 Task: Change  the formatting of the data to Which is Less than 5. In conditional formating, put the option 'Chart 8 colour.'In the sheet  Attendance Sheet for Weekly Reviewbook
Action: Mouse moved to (16, 24)
Screenshot: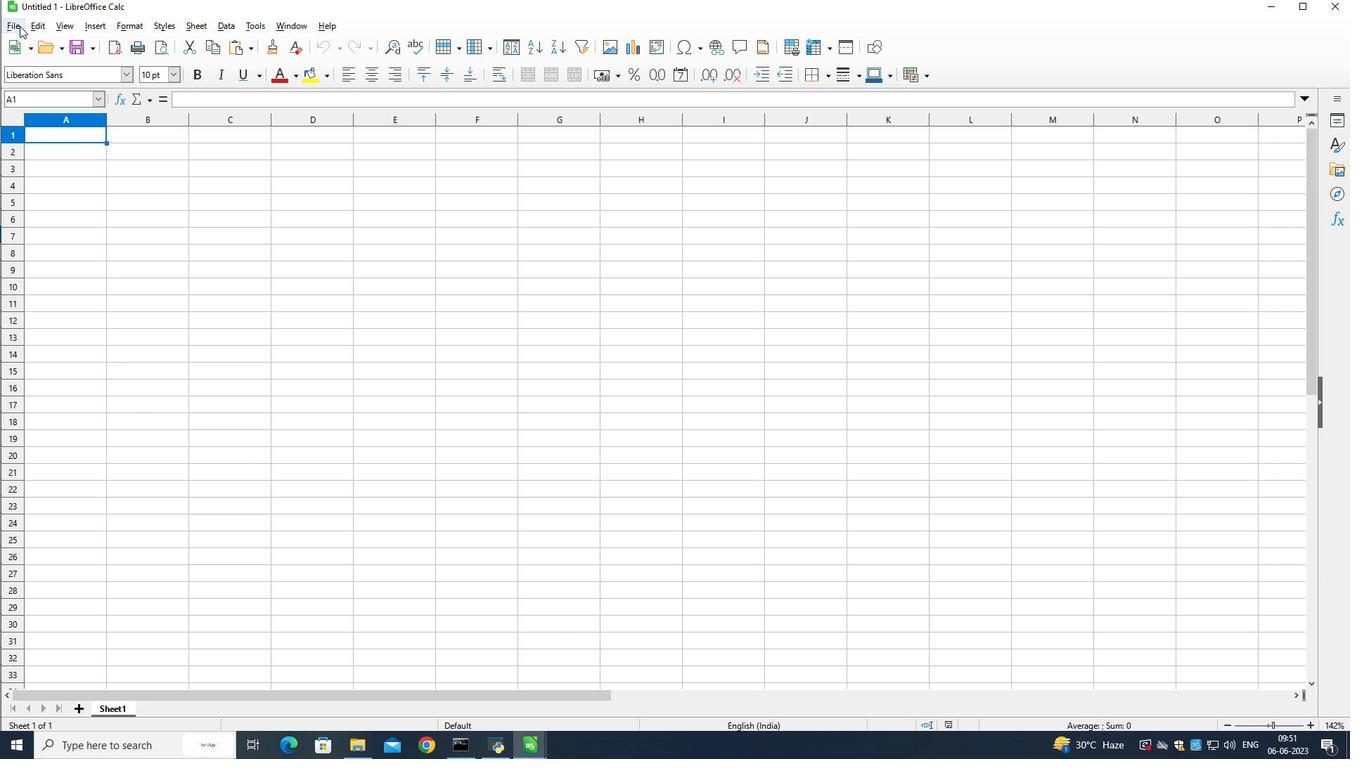 
Action: Mouse pressed left at (16, 24)
Screenshot: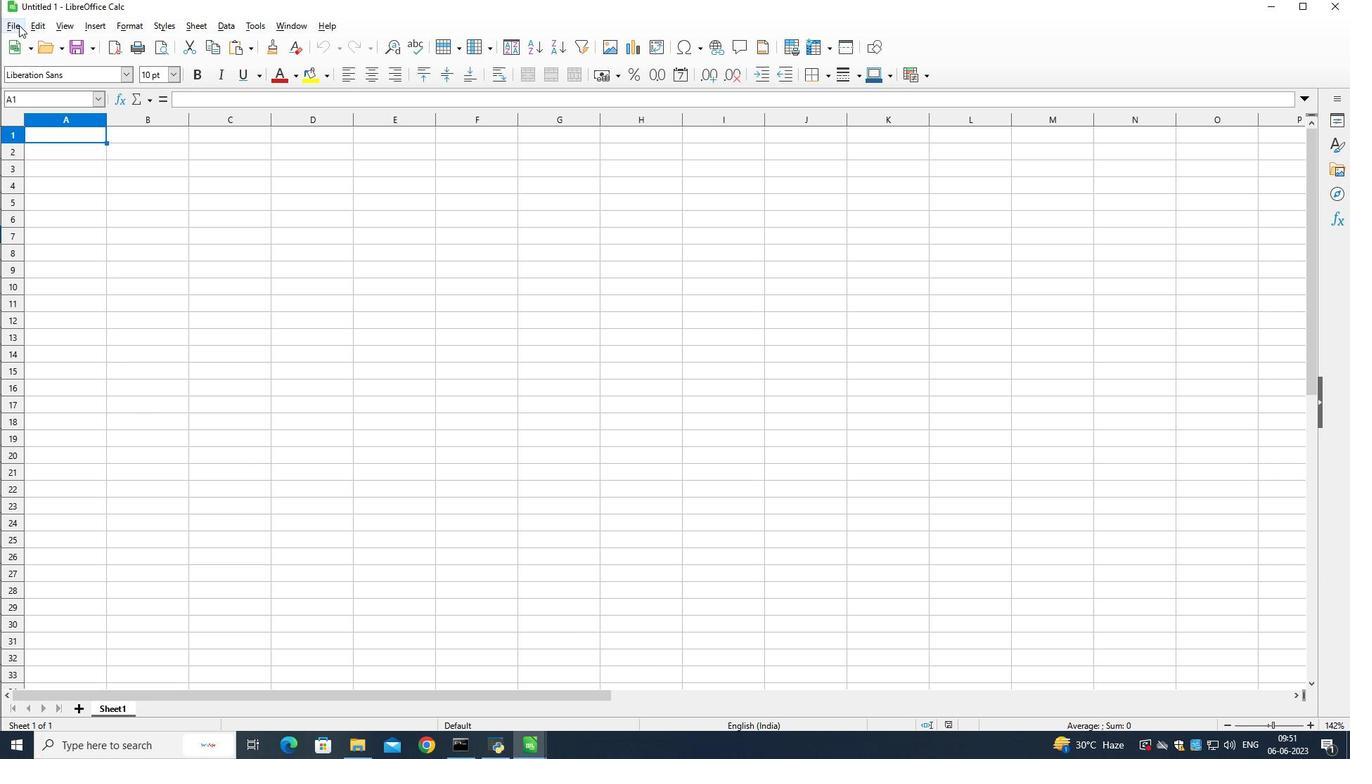 
Action: Mouse moved to (60, 61)
Screenshot: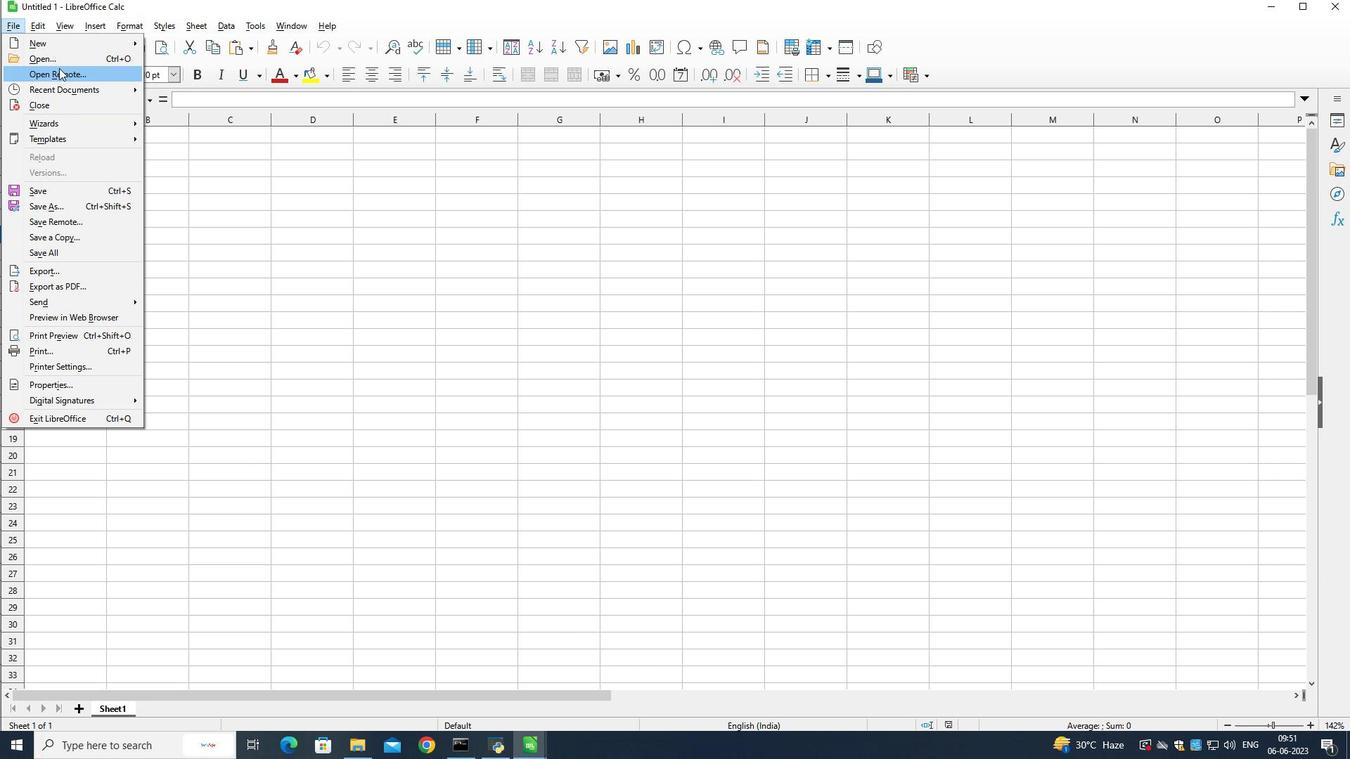 
Action: Mouse pressed left at (60, 61)
Screenshot: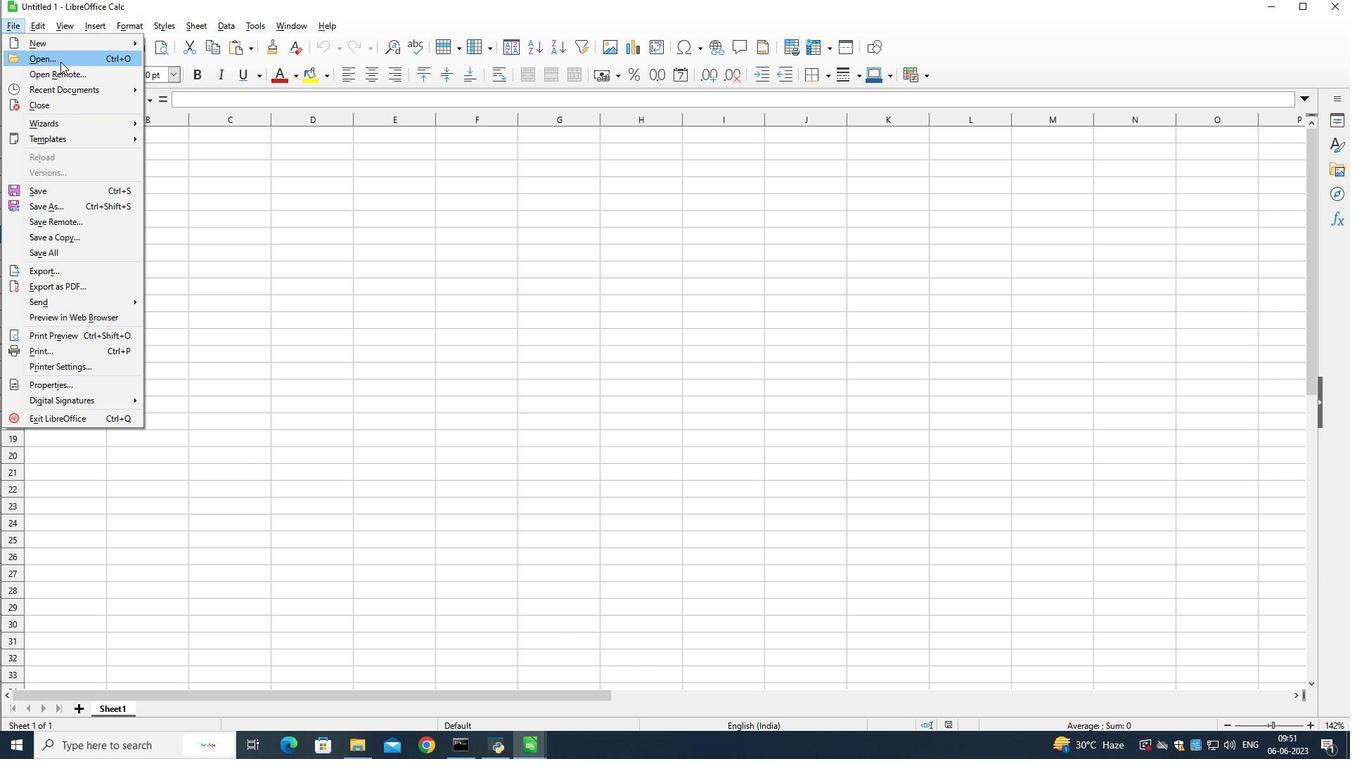 
Action: Mouse moved to (210, 175)
Screenshot: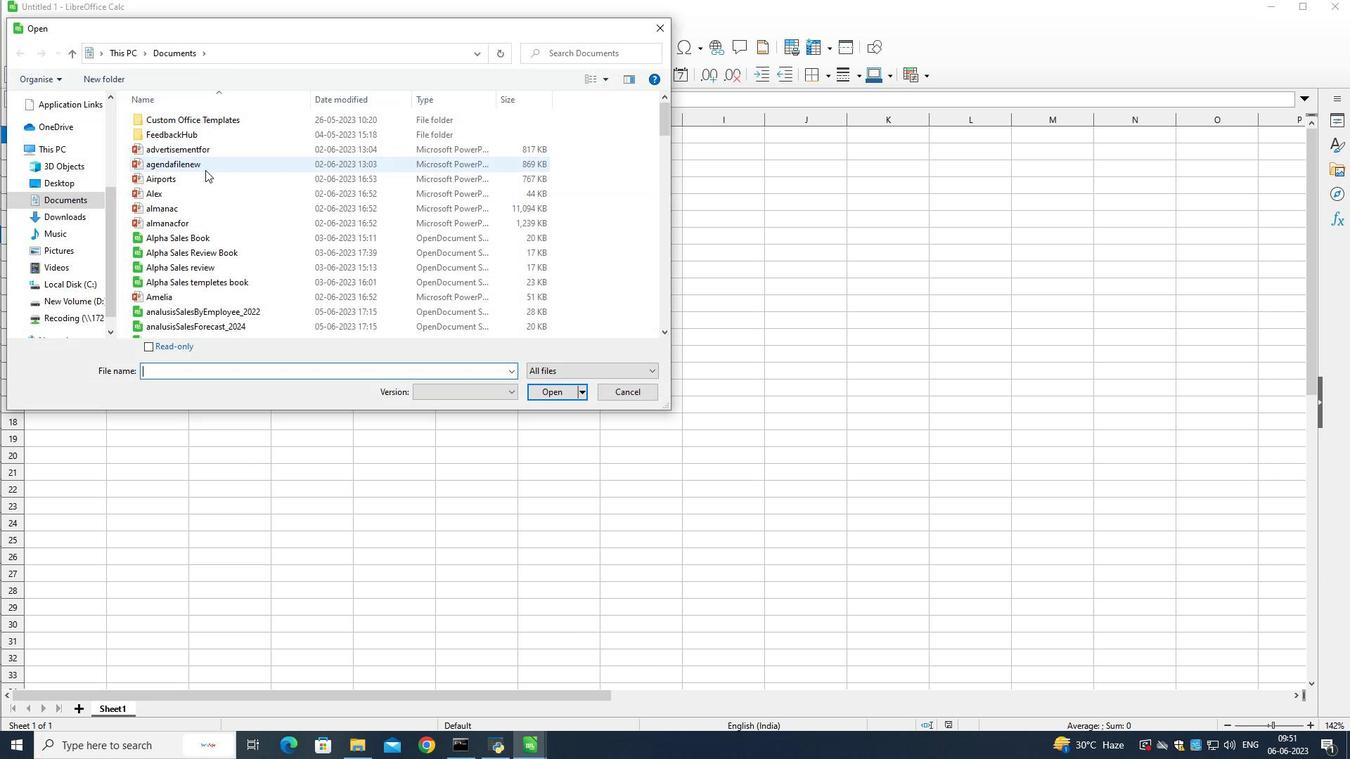 
Action: Mouse scrolled (210, 175) with delta (0, 0)
Screenshot: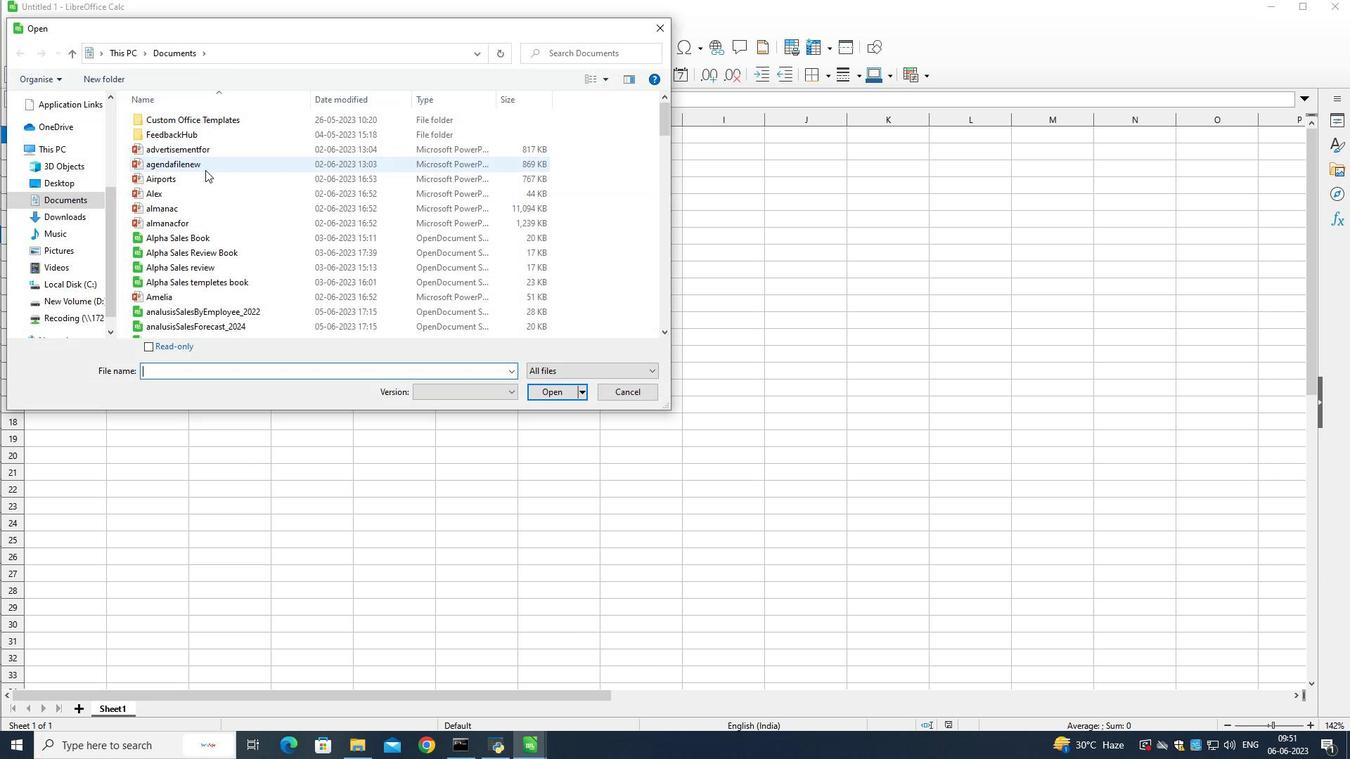 
Action: Mouse moved to (212, 178)
Screenshot: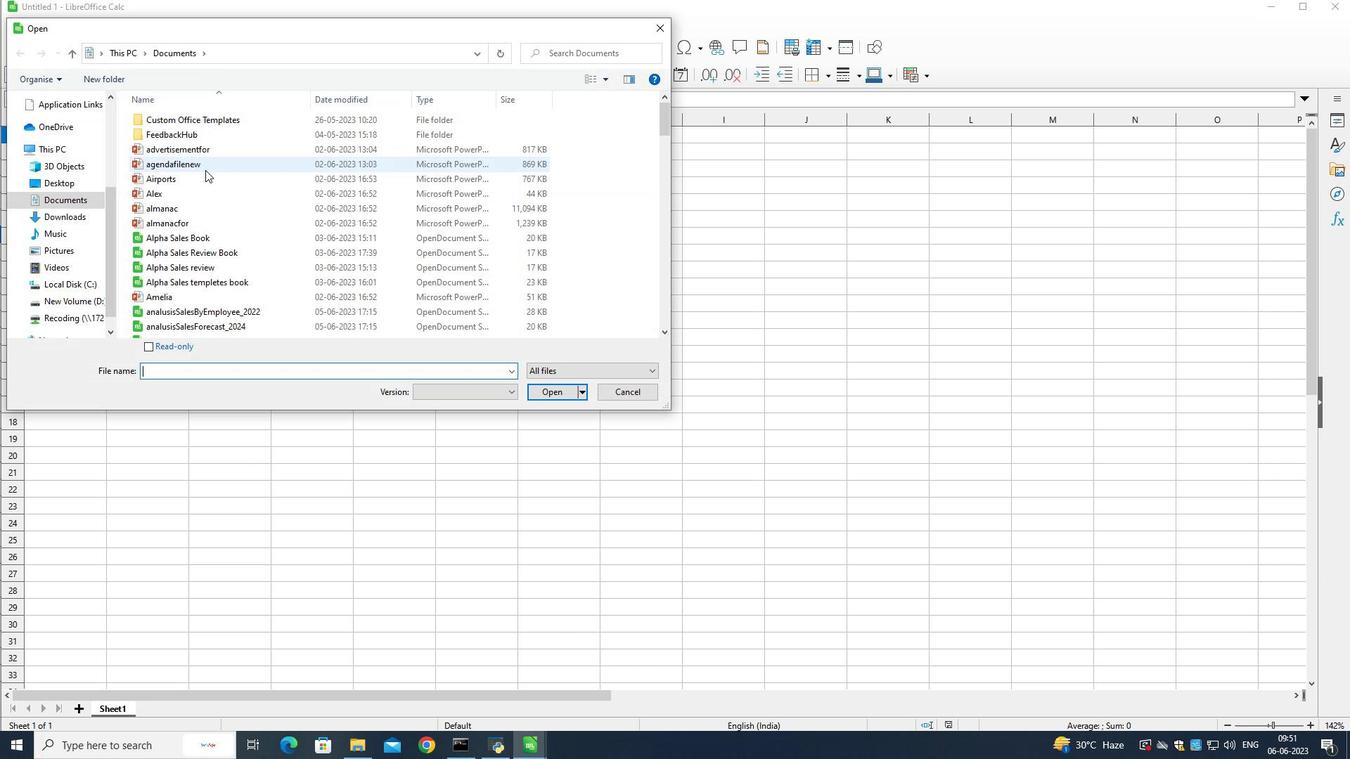 
Action: Mouse scrolled (212, 177) with delta (0, 0)
Screenshot: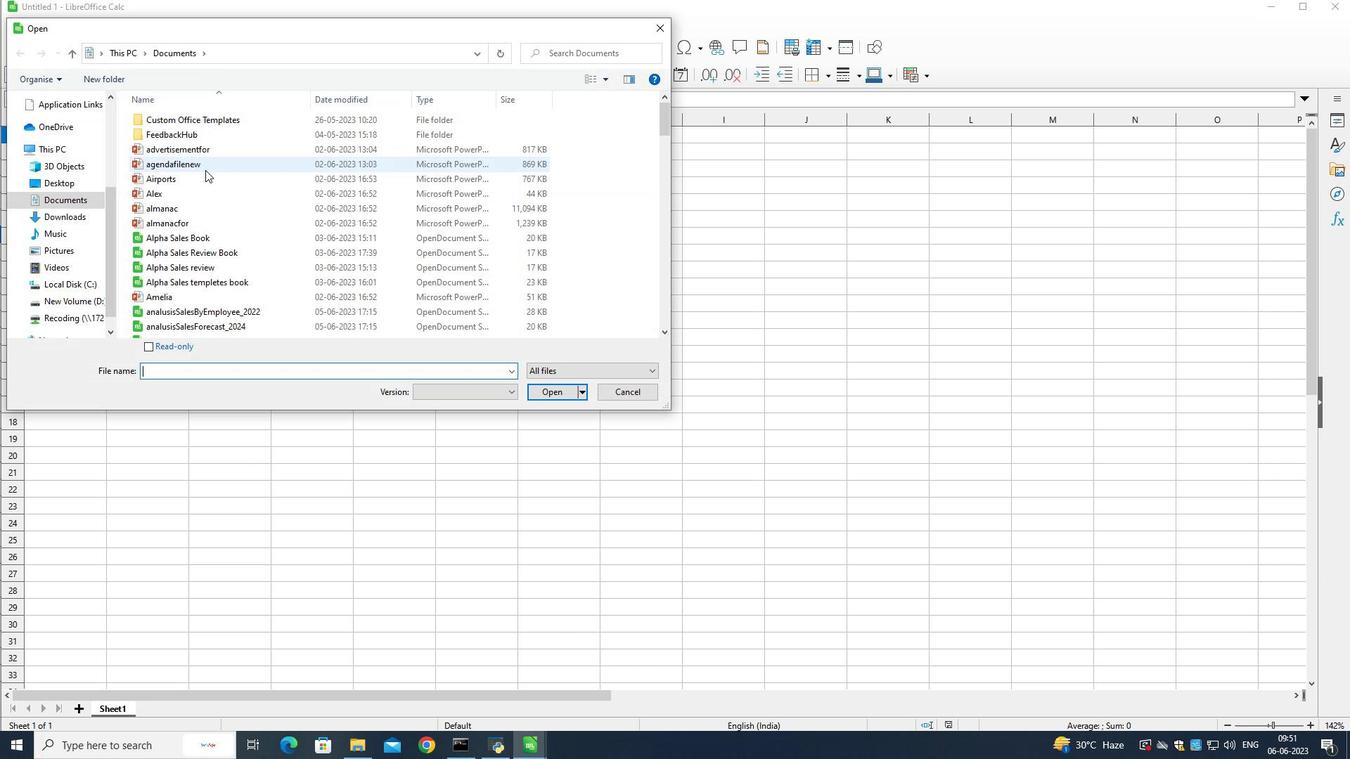 
Action: Mouse moved to (213, 180)
Screenshot: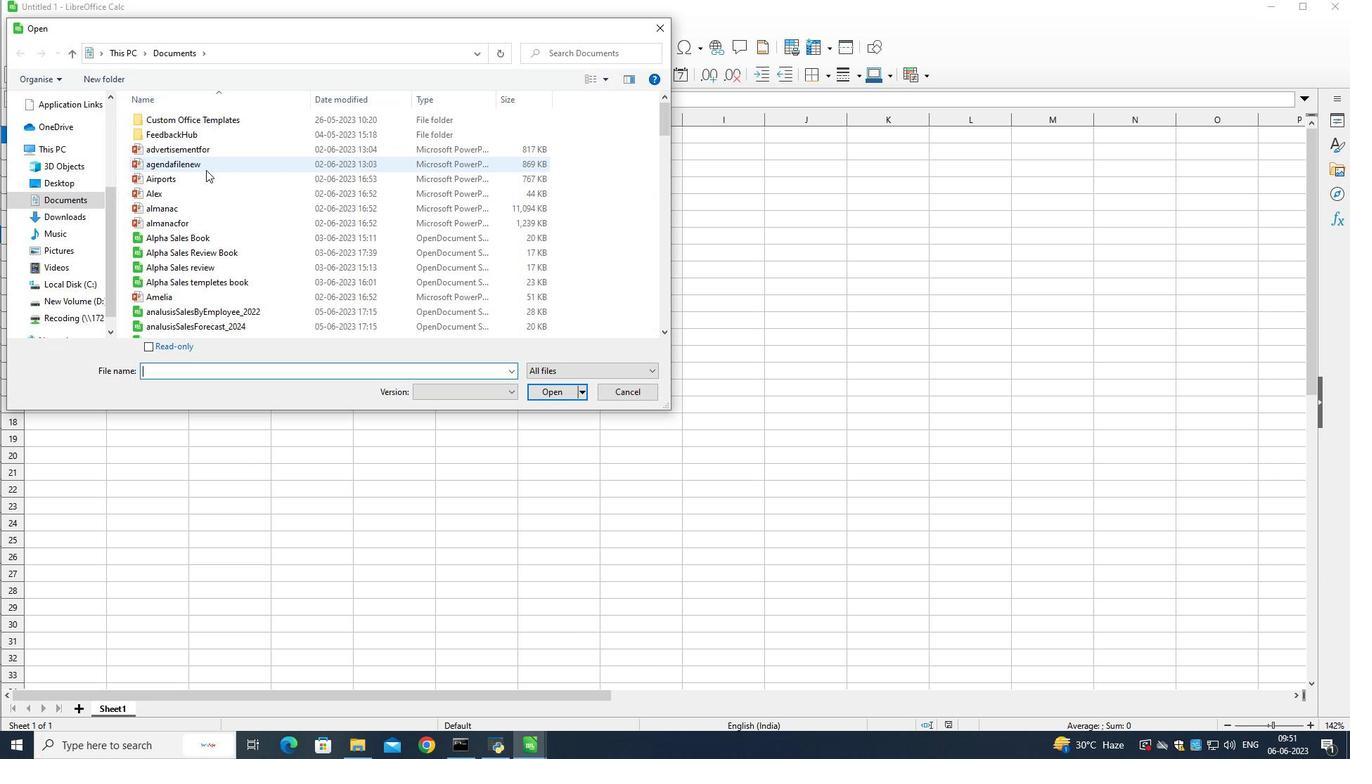 
Action: Mouse scrolled (213, 179) with delta (0, 0)
Screenshot: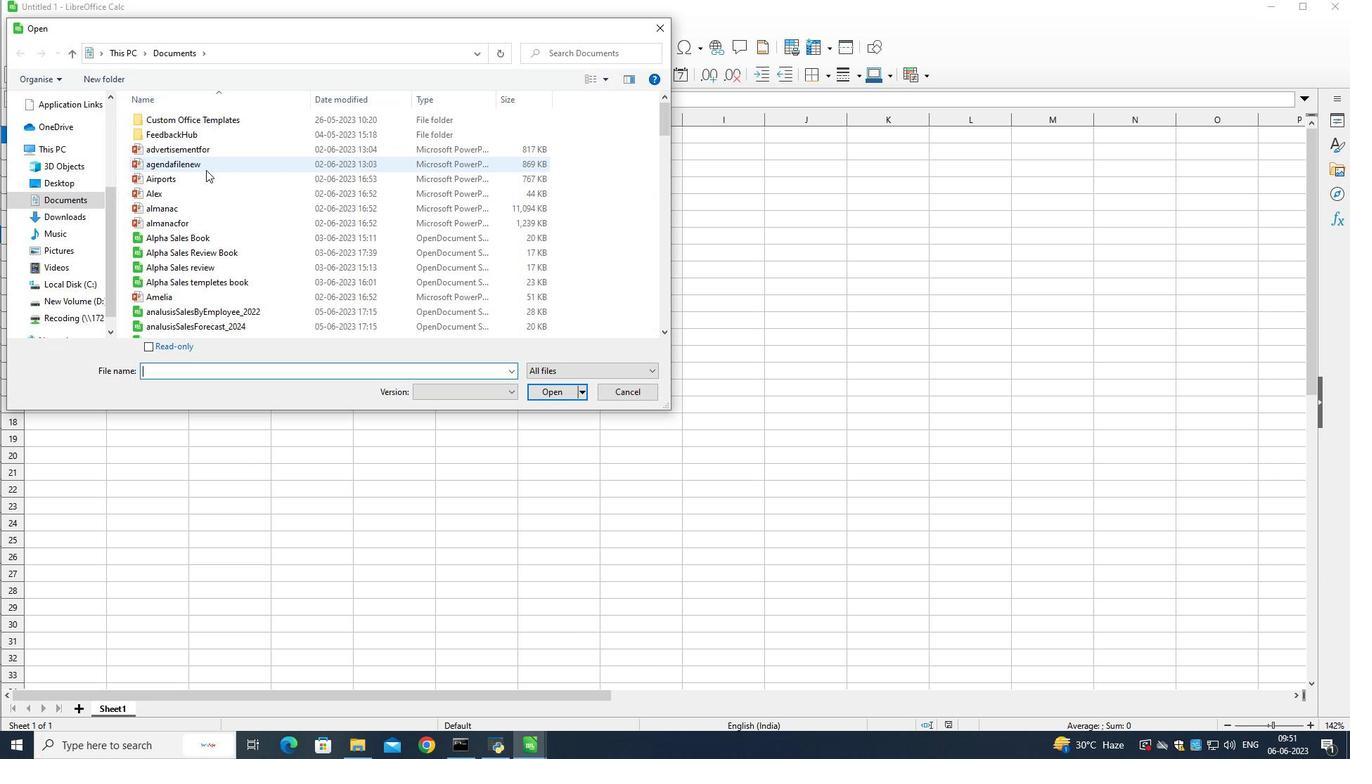 
Action: Mouse moved to (213, 182)
Screenshot: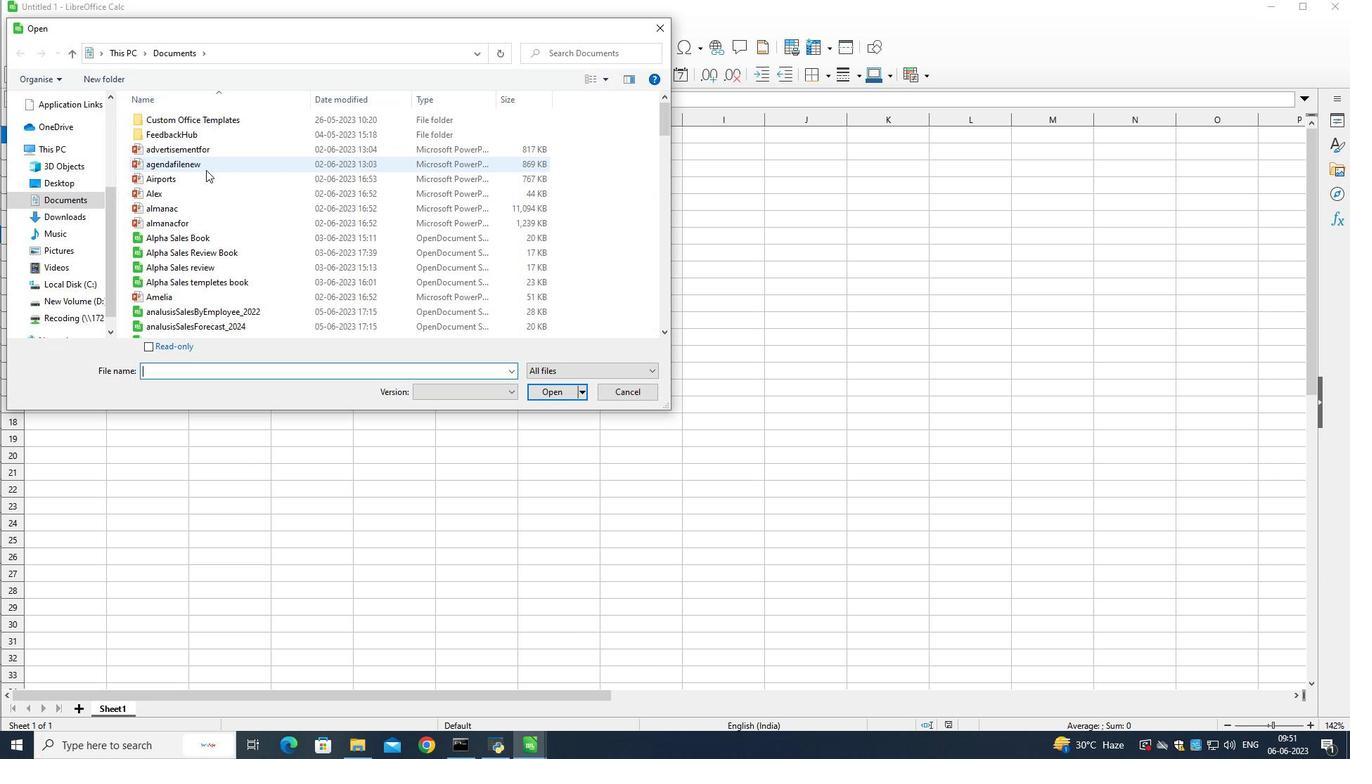 
Action: Mouse scrolled (213, 181) with delta (0, 0)
Screenshot: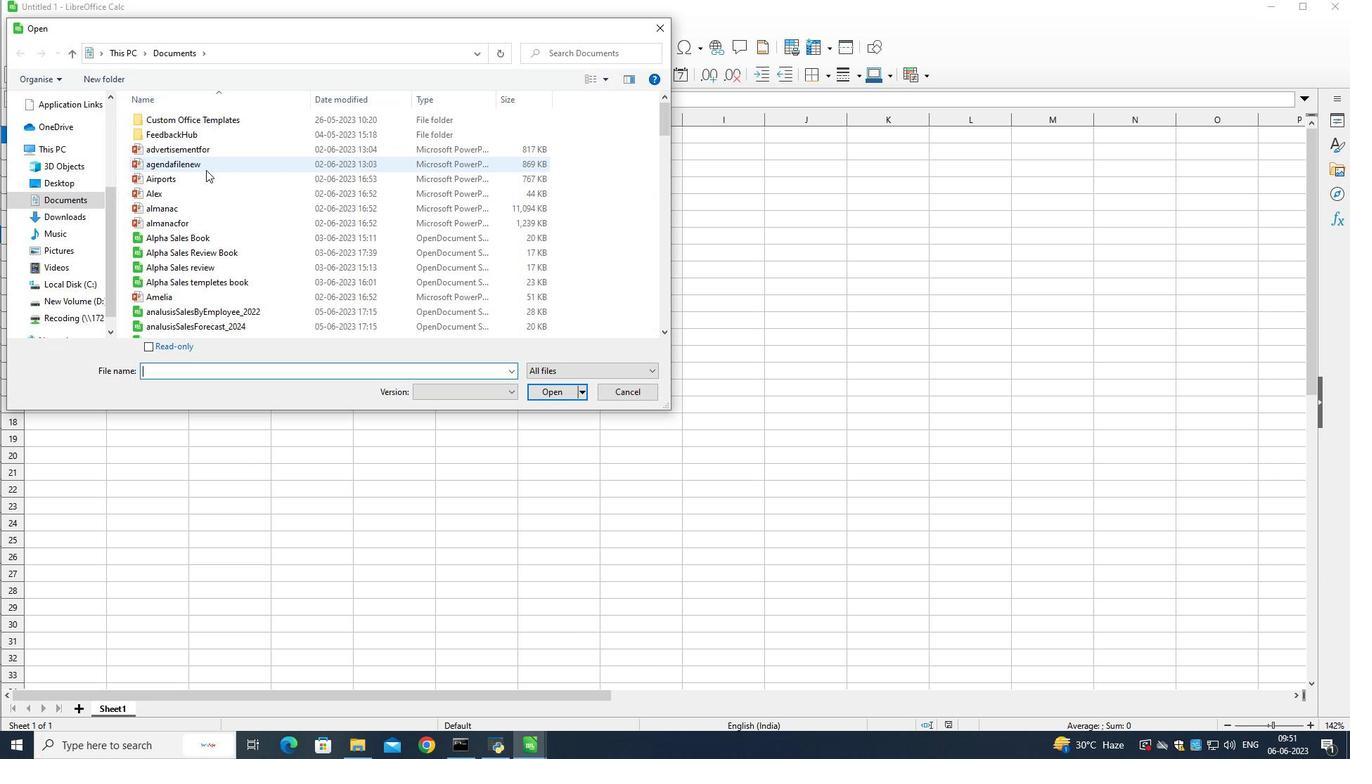 
Action: Mouse scrolled (213, 181) with delta (0, 0)
Screenshot: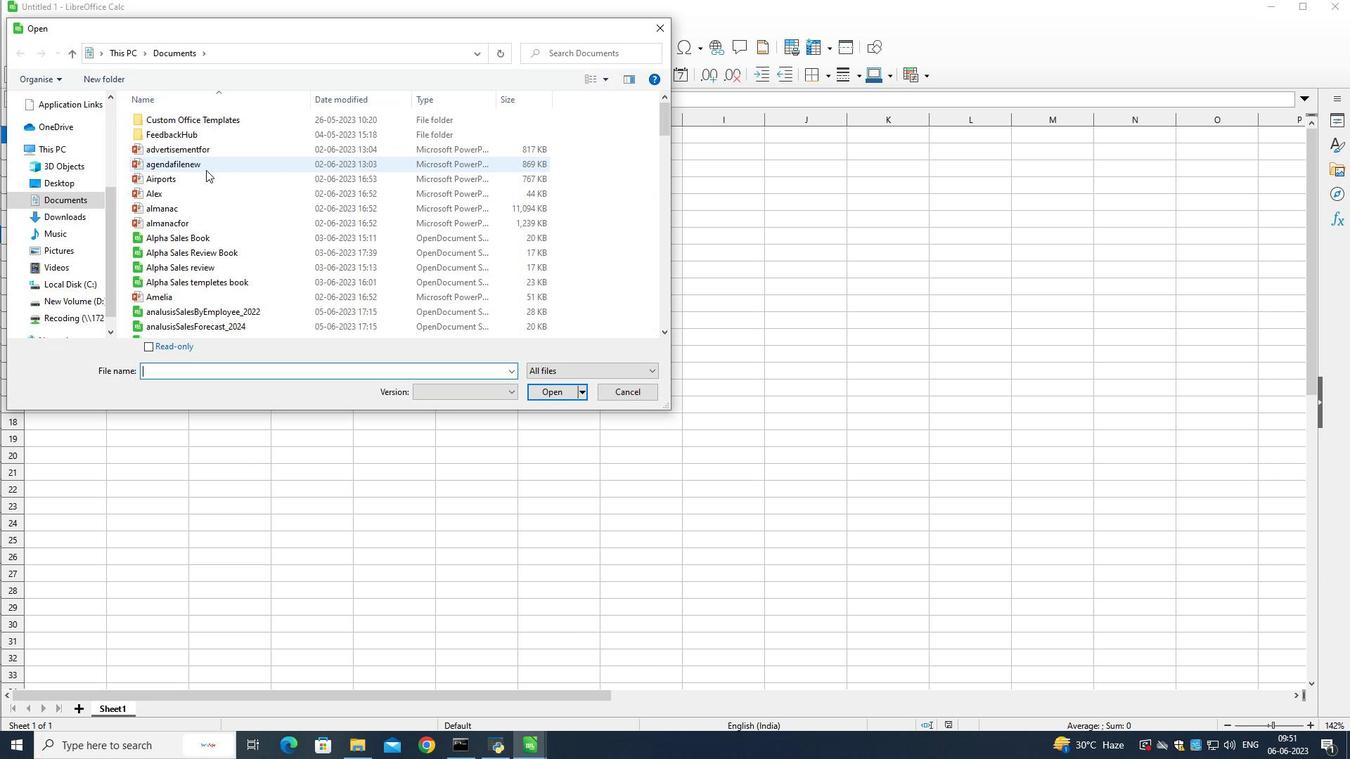 
Action: Mouse moved to (214, 182)
Screenshot: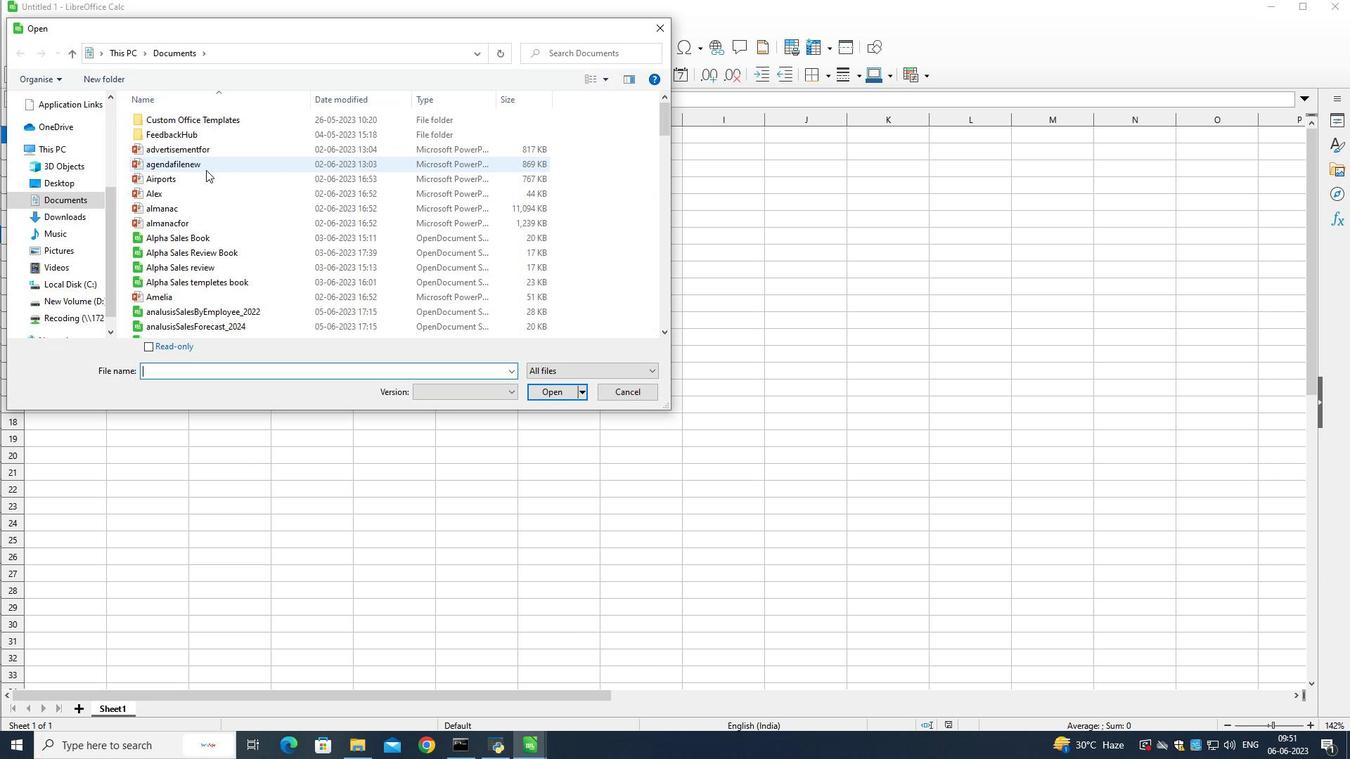 
Action: Mouse scrolled (214, 181) with delta (0, 0)
Screenshot: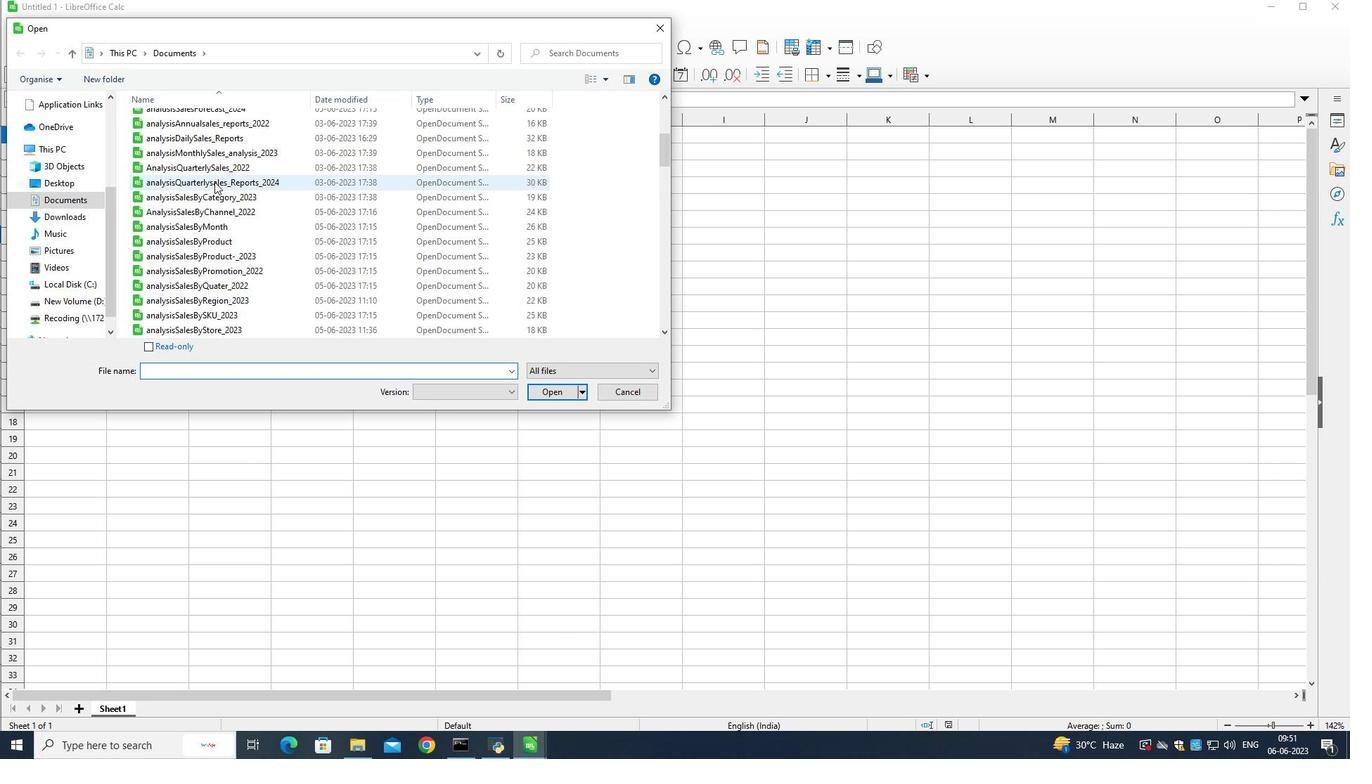 
Action: Mouse scrolled (214, 181) with delta (0, 0)
Screenshot: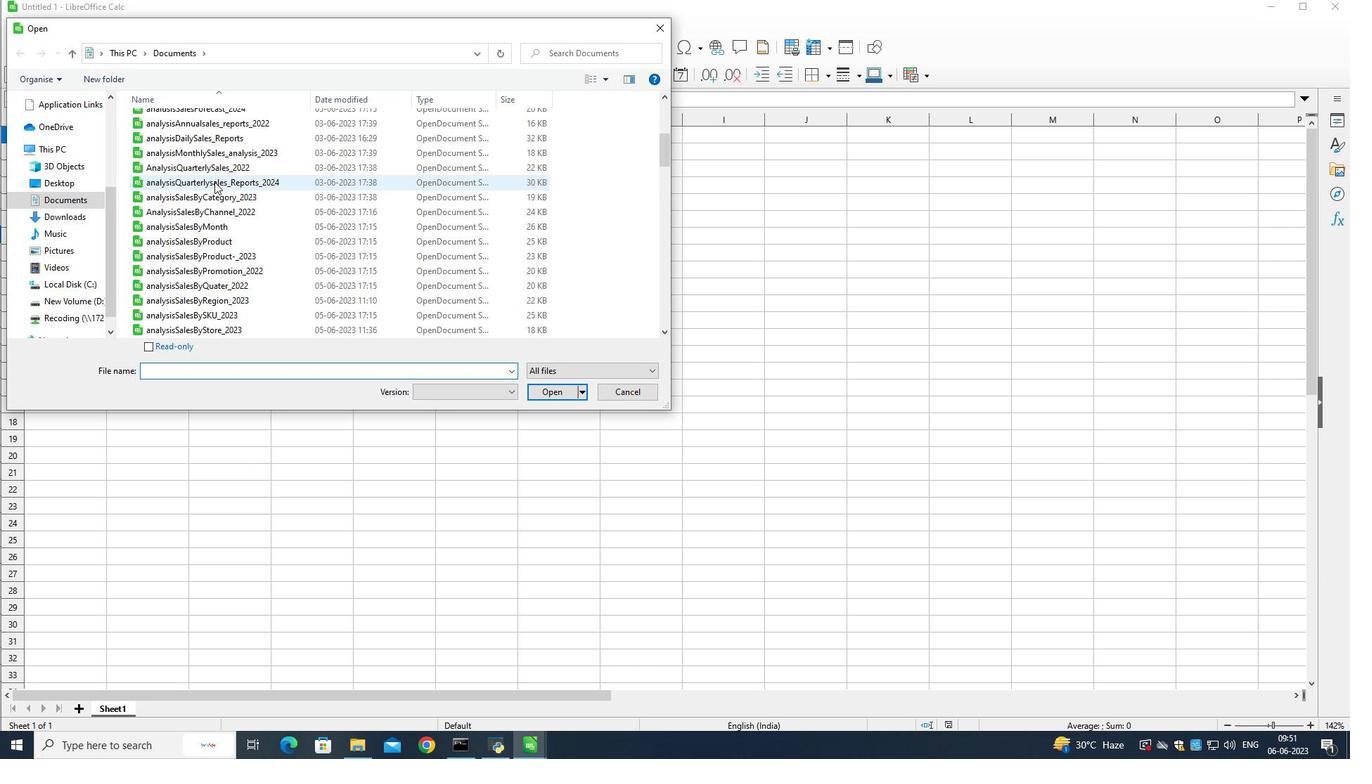 
Action: Mouse scrolled (214, 181) with delta (0, 0)
Screenshot: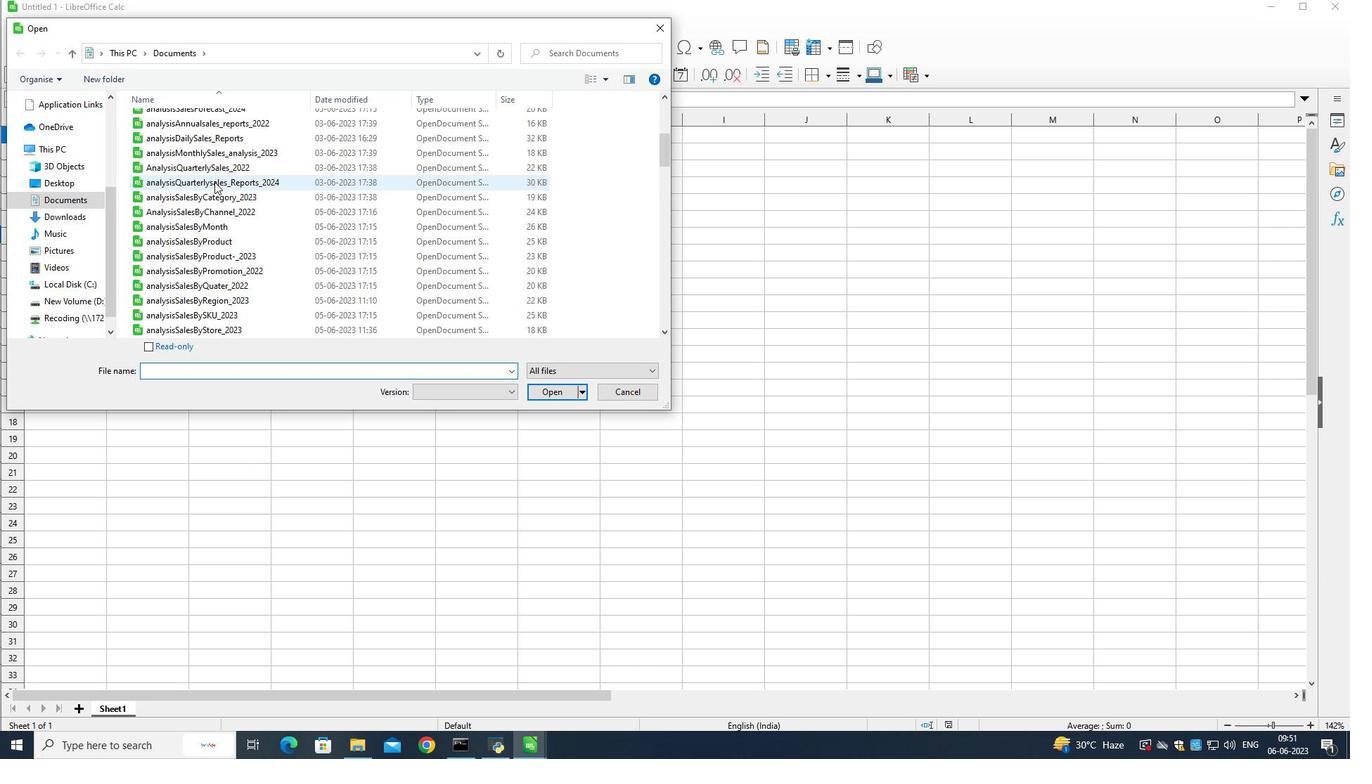 
Action: Mouse scrolled (214, 181) with delta (0, 0)
Screenshot: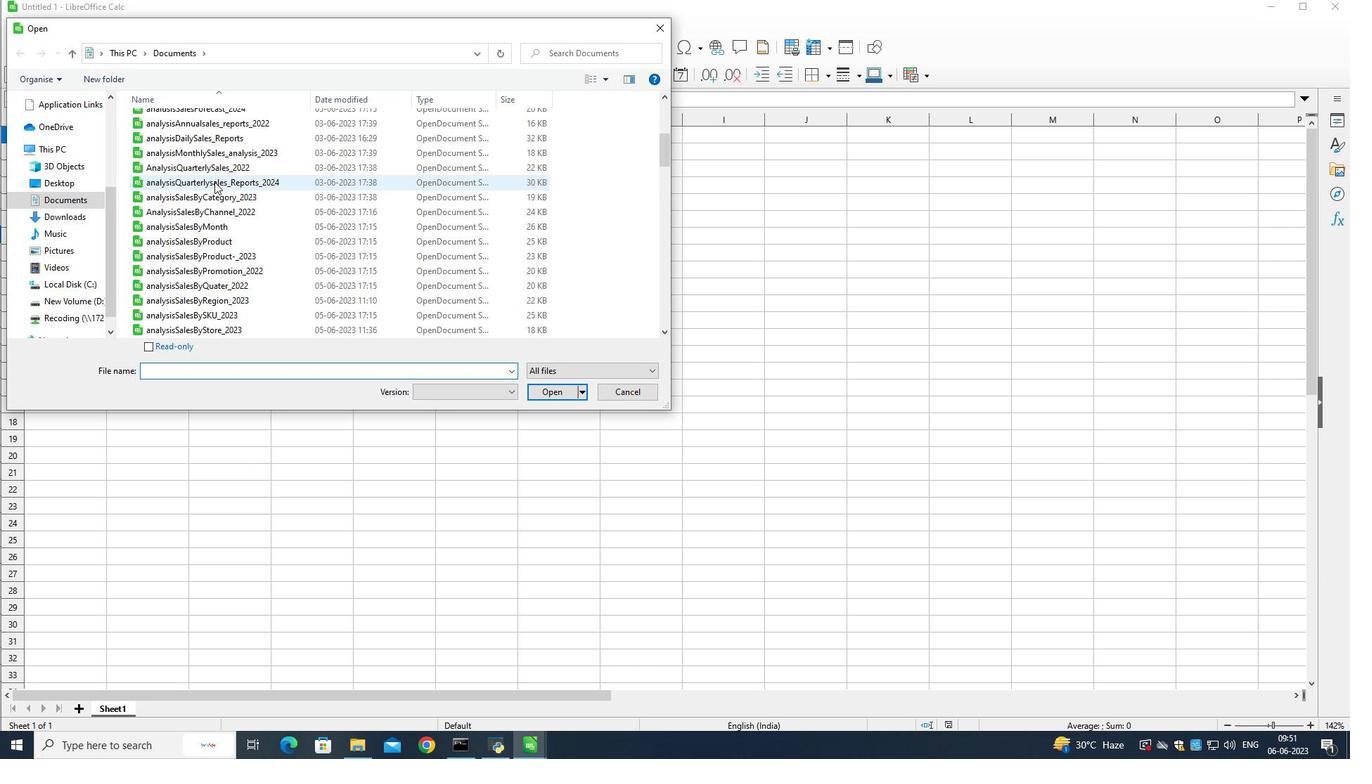 
Action: Mouse scrolled (214, 181) with delta (0, 0)
Screenshot: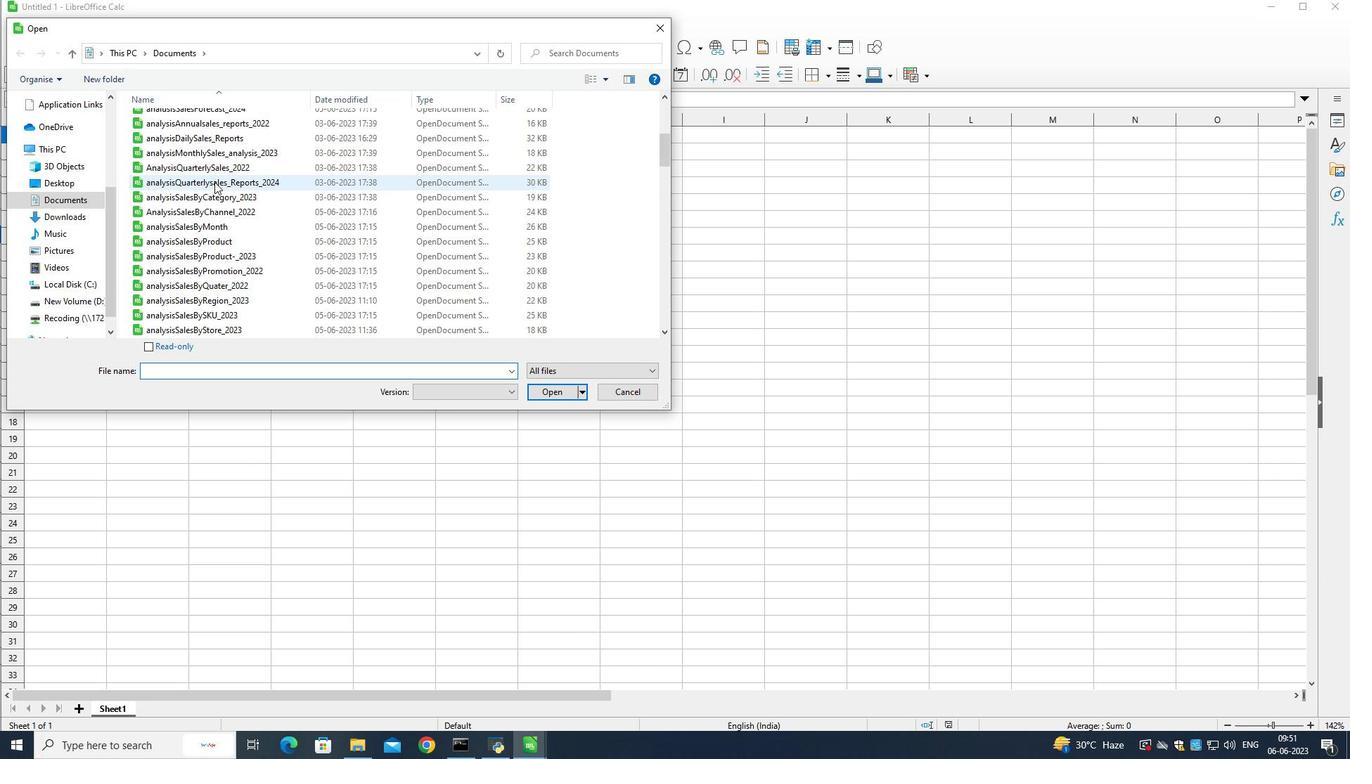 
Action: Mouse scrolled (214, 181) with delta (0, 0)
Screenshot: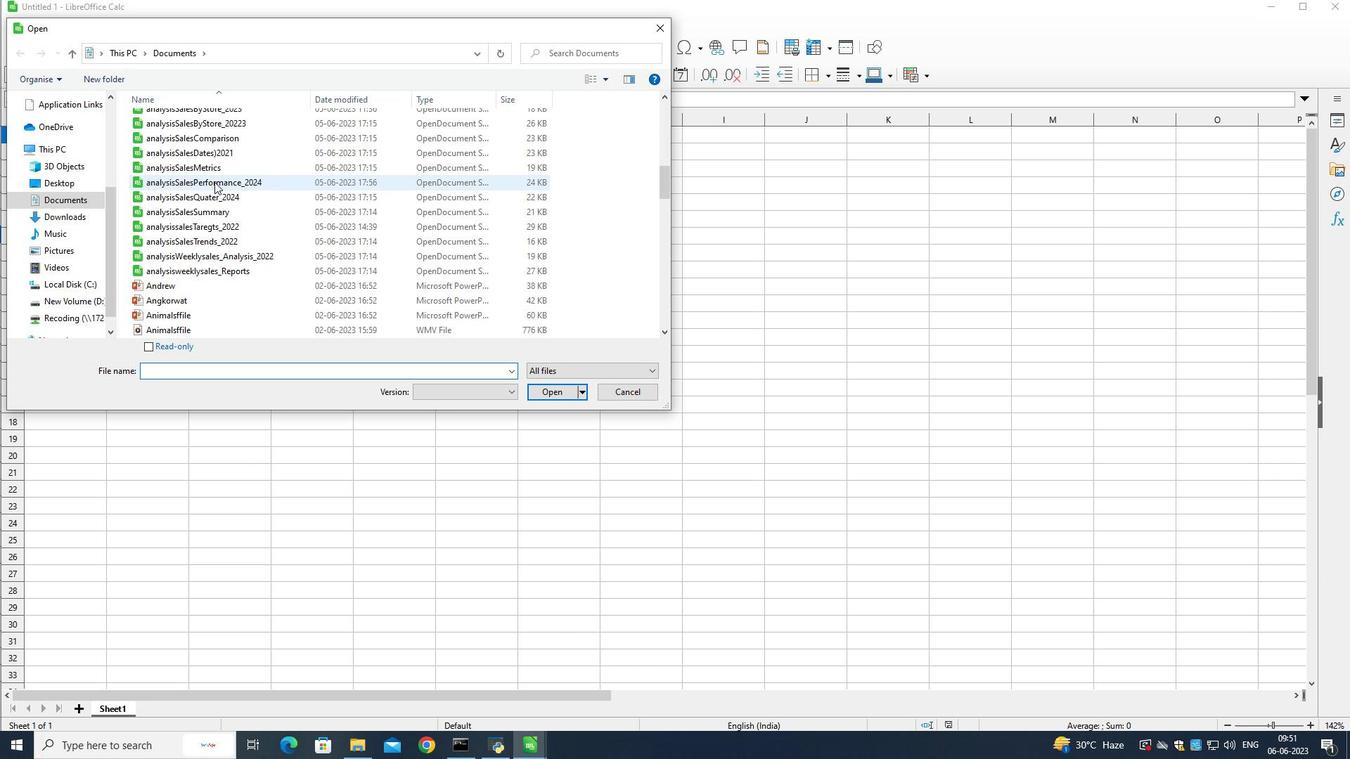
Action: Mouse scrolled (214, 181) with delta (0, 0)
Screenshot: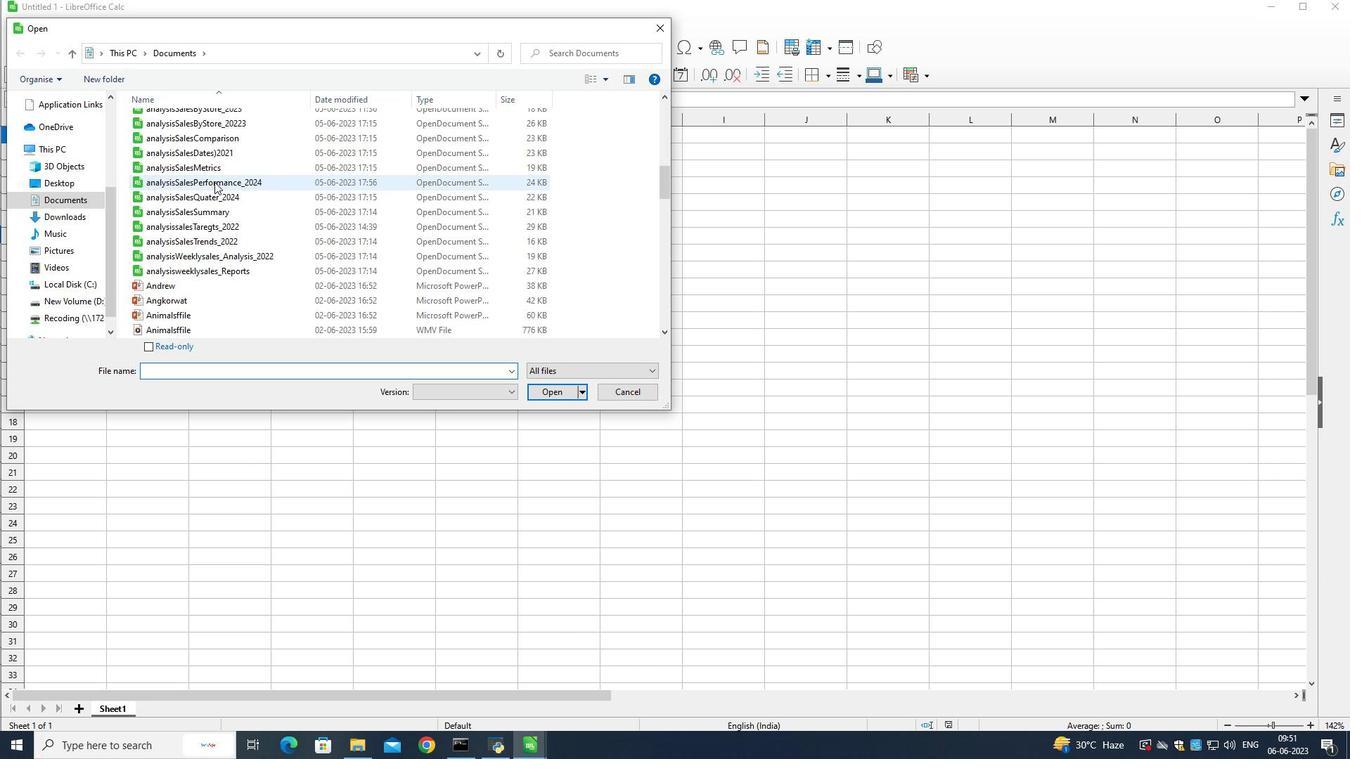 
Action: Mouse scrolled (214, 181) with delta (0, 0)
Screenshot: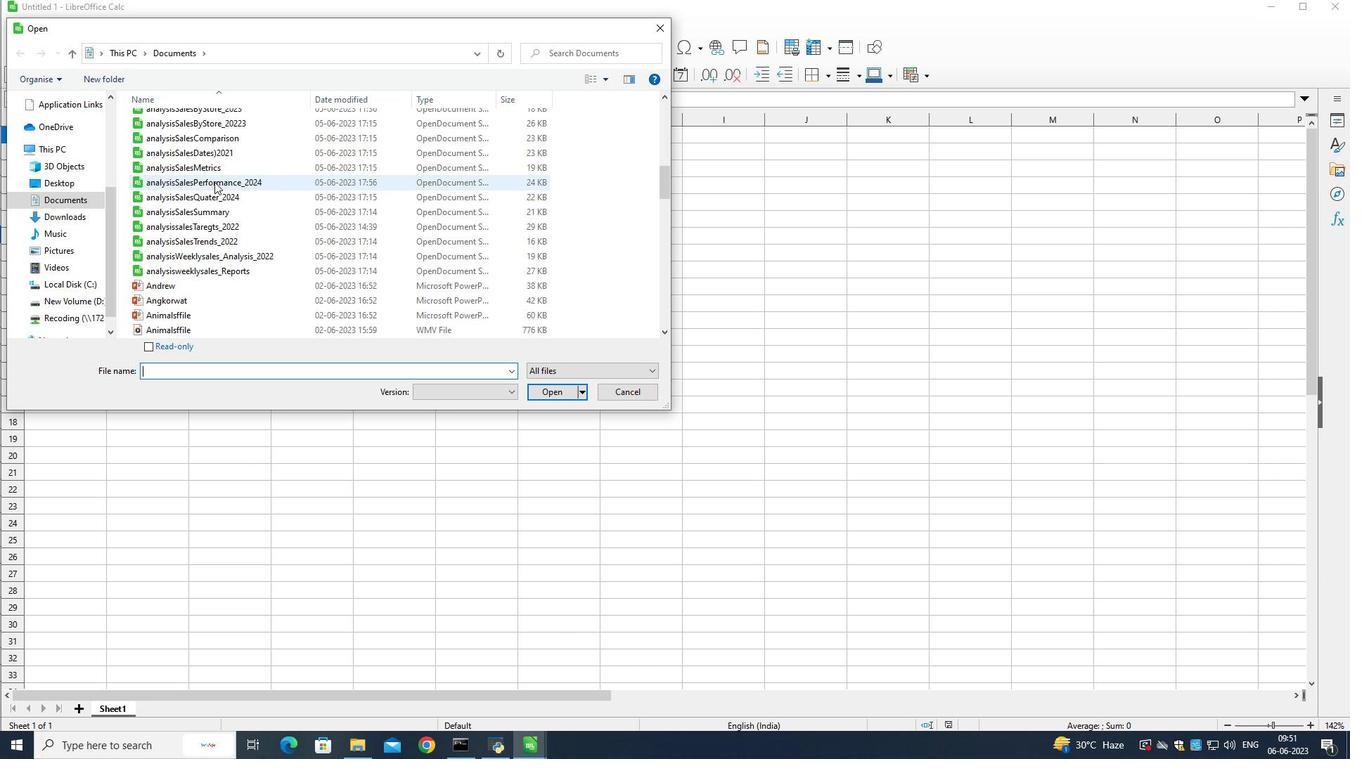 
Action: Mouse scrolled (214, 181) with delta (0, 0)
Screenshot: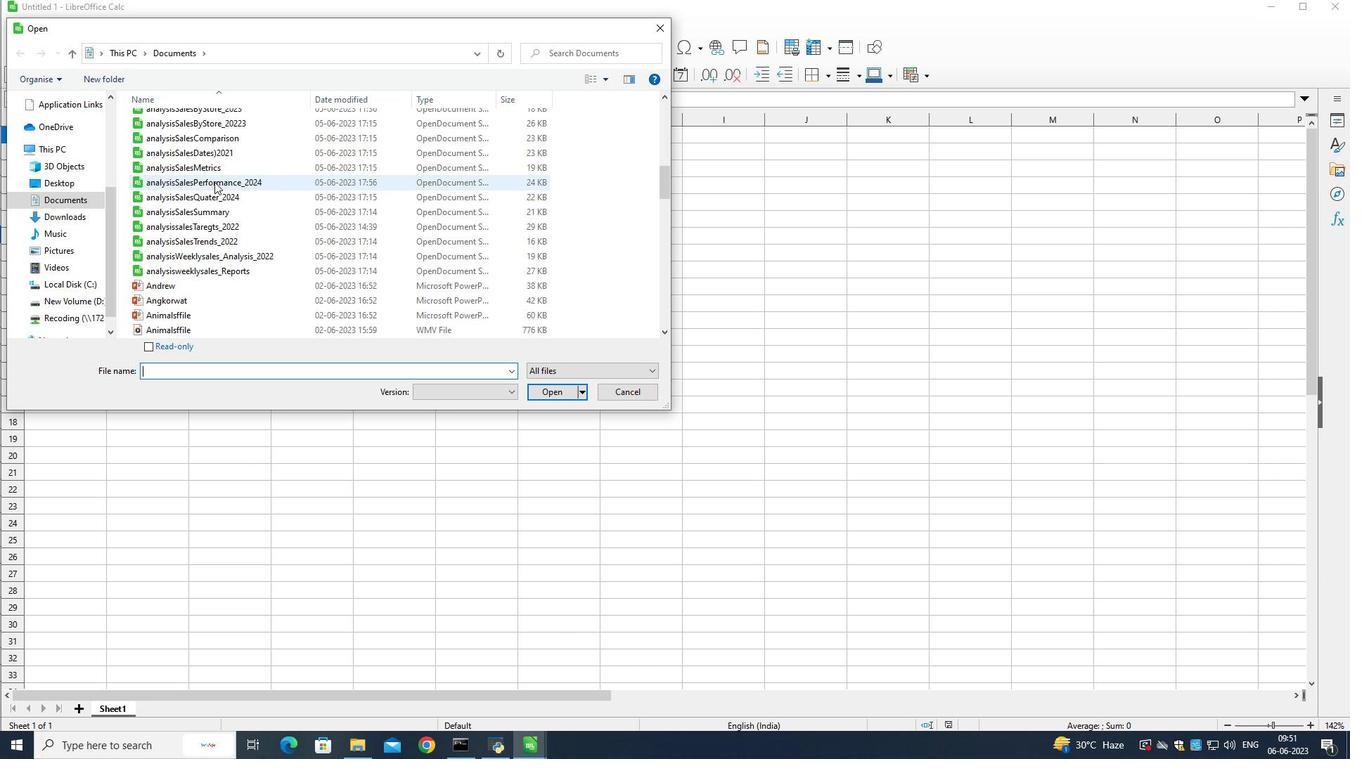 
Action: Mouse scrolled (214, 181) with delta (0, 0)
Screenshot: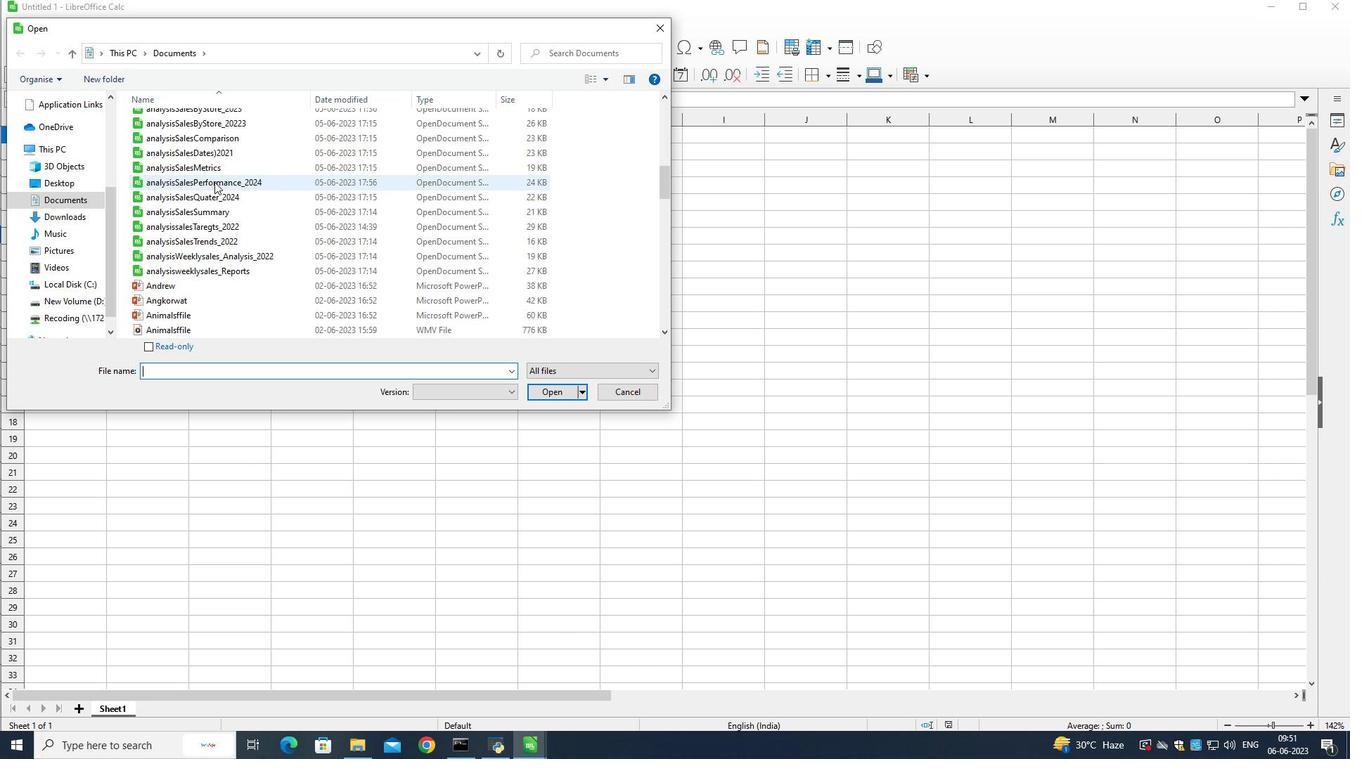 
Action: Mouse moved to (265, 271)
Screenshot: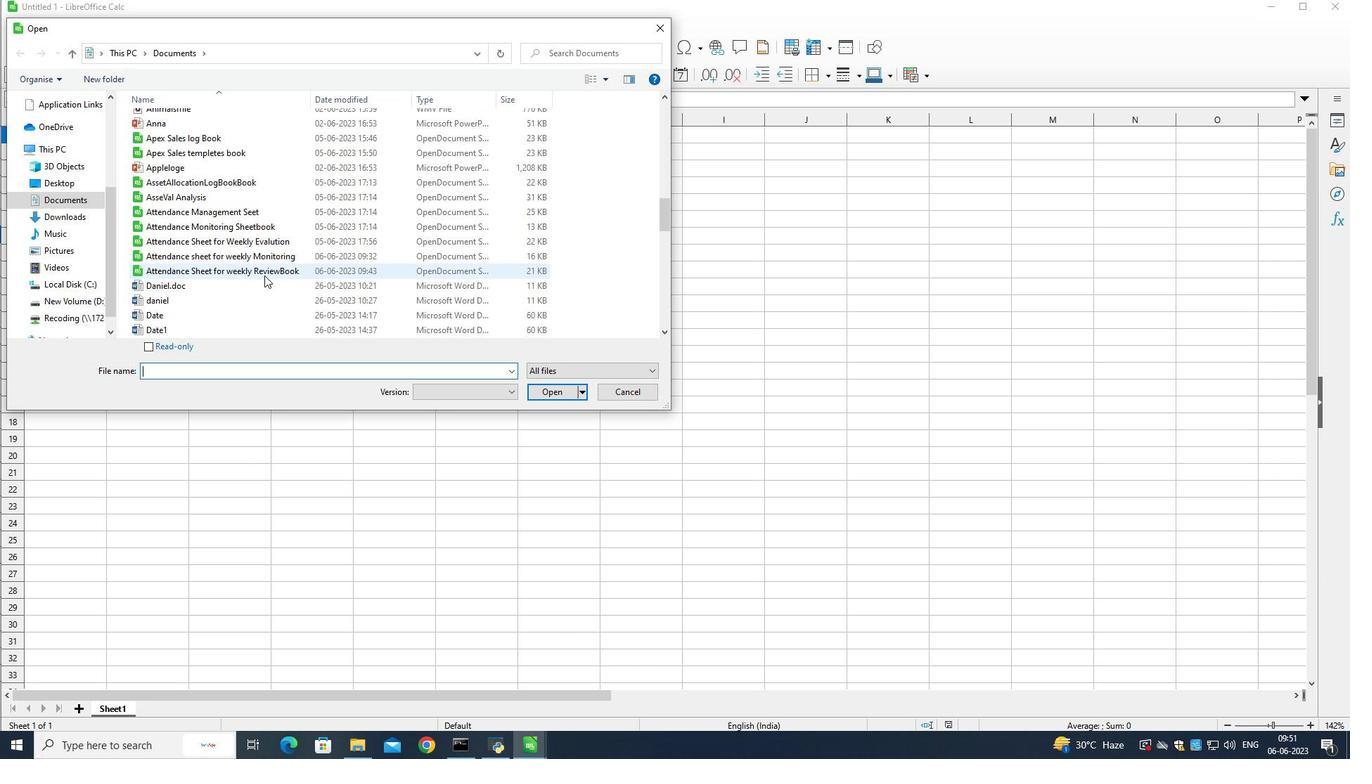 
Action: Mouse pressed left at (265, 271)
Screenshot: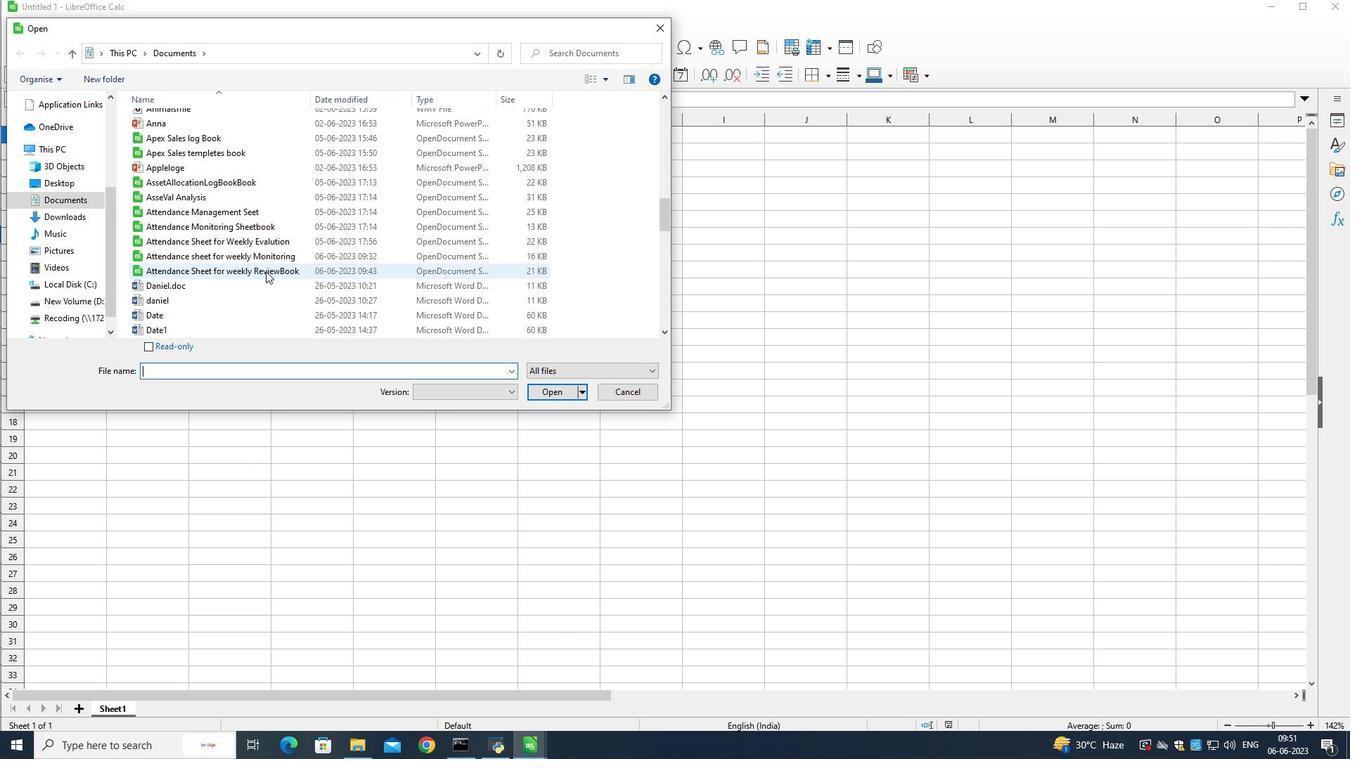 
Action: Mouse moved to (542, 391)
Screenshot: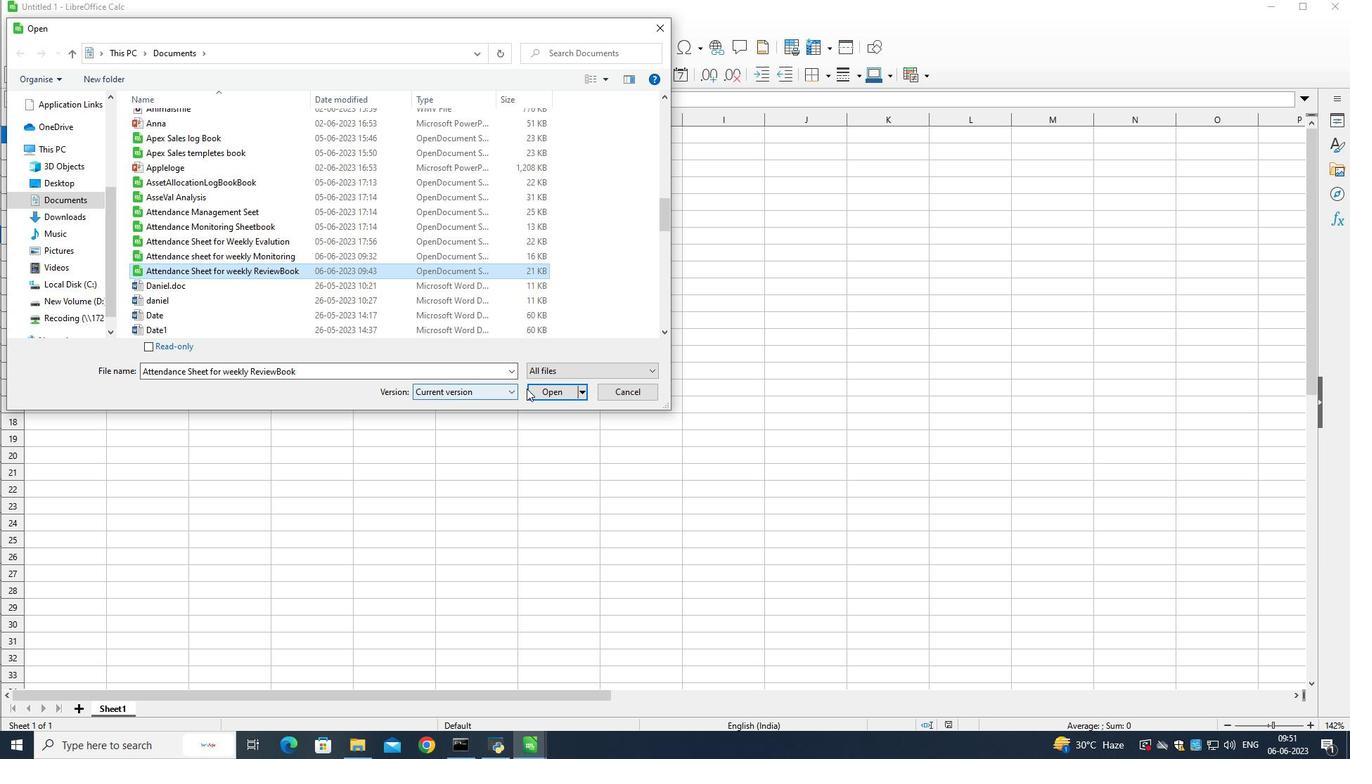 
Action: Mouse pressed left at (542, 391)
Screenshot: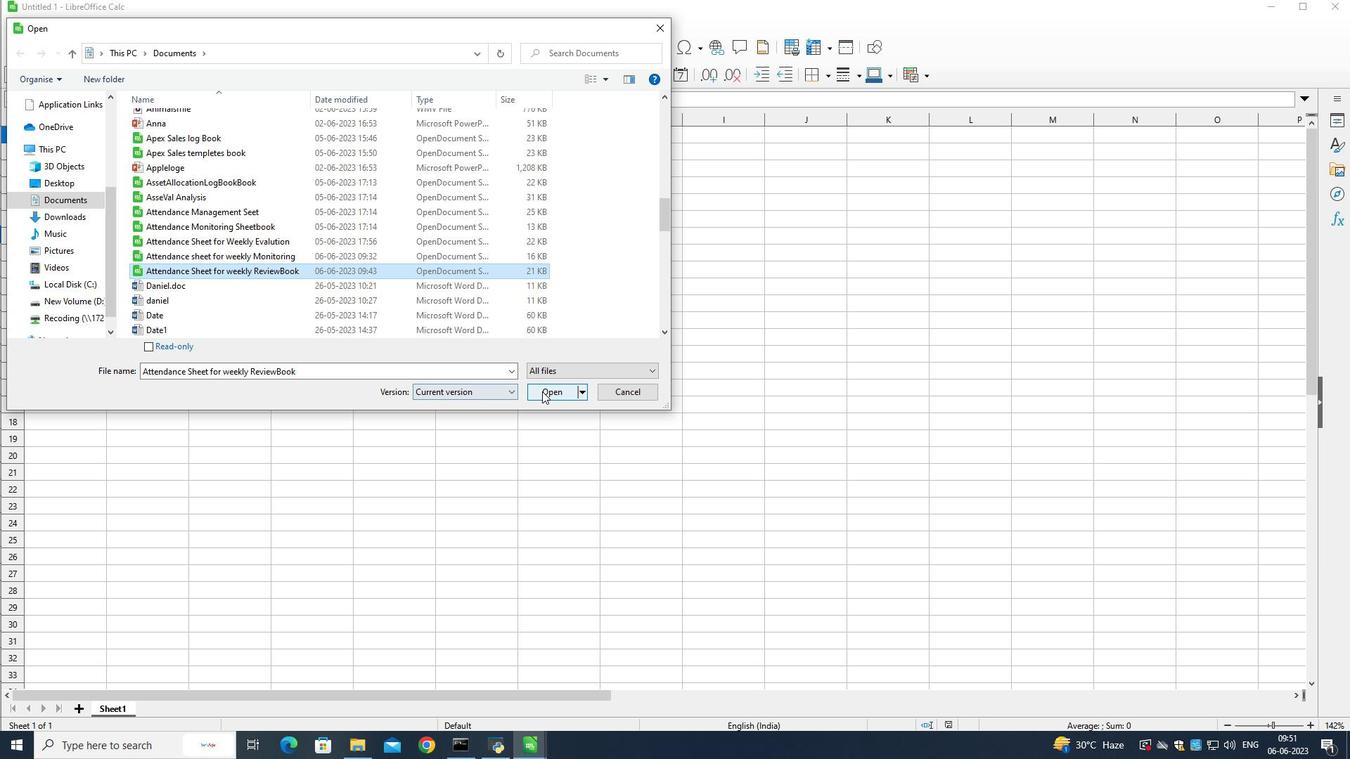 
Action: Mouse moved to (59, 157)
Screenshot: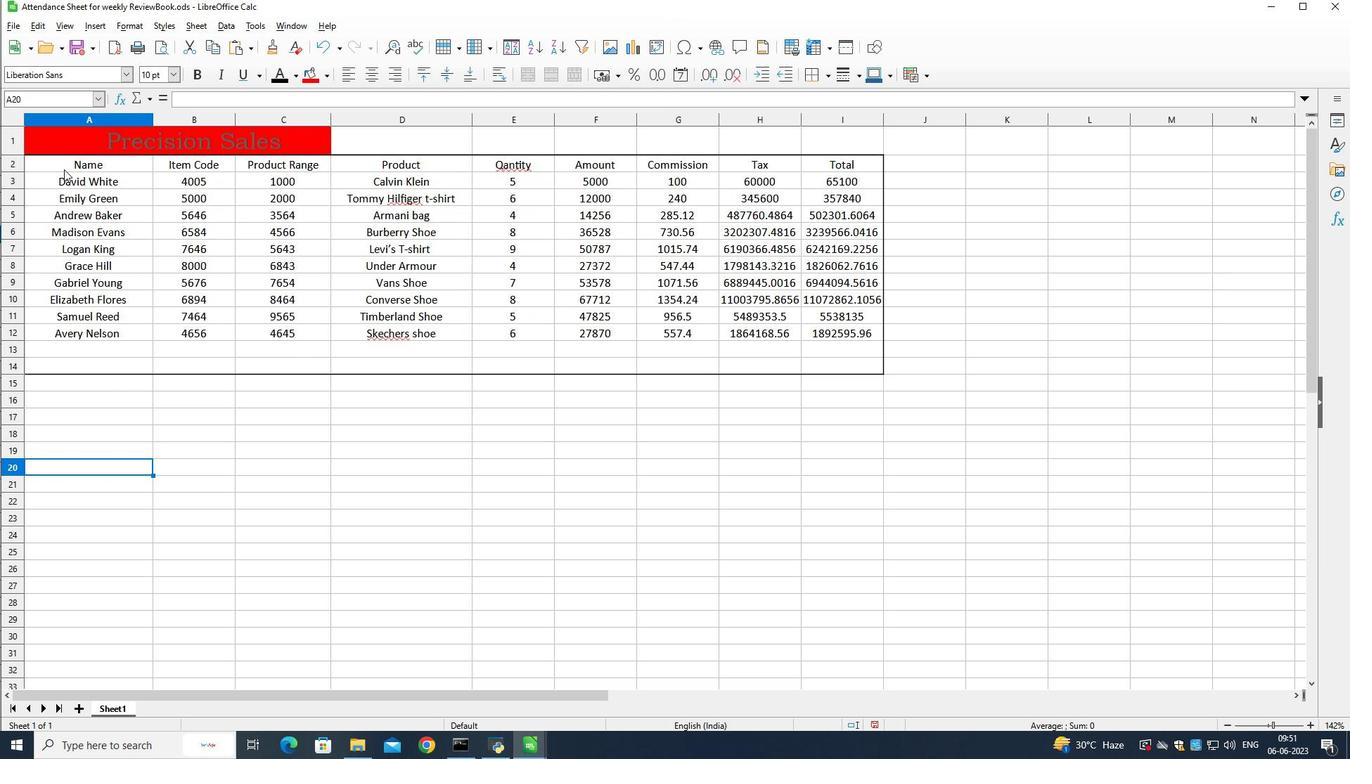 
Action: Mouse pressed left at (59, 157)
Screenshot: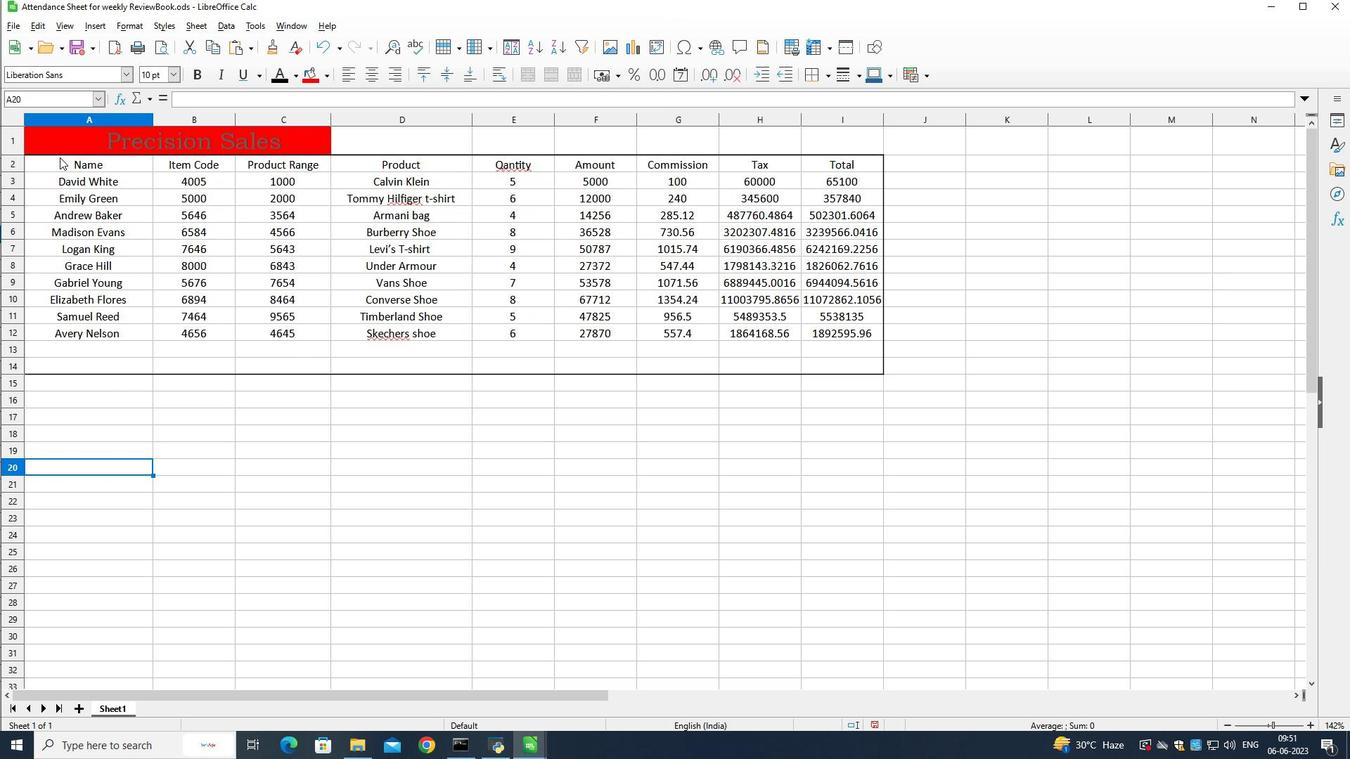 
Action: Mouse moved to (130, 28)
Screenshot: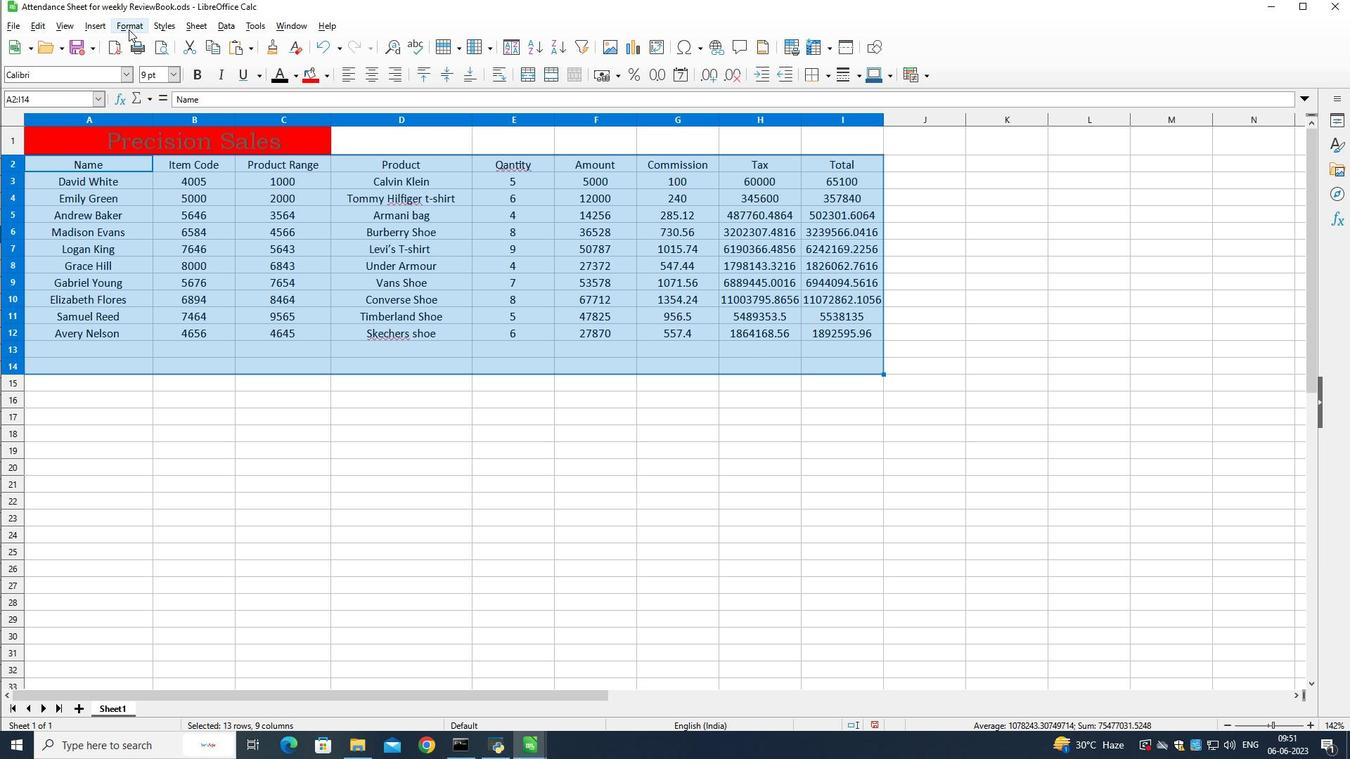 
Action: Mouse pressed left at (130, 28)
Screenshot: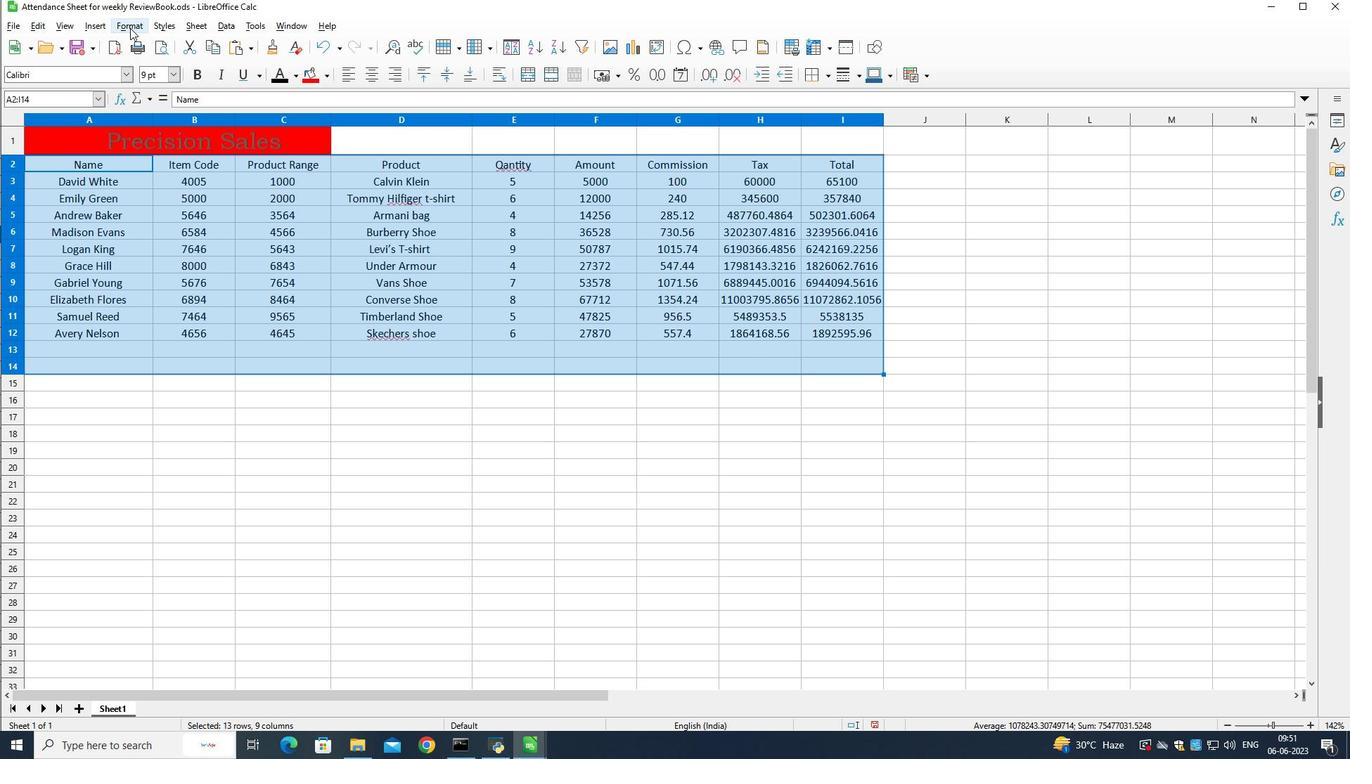 
Action: Mouse moved to (294, 260)
Screenshot: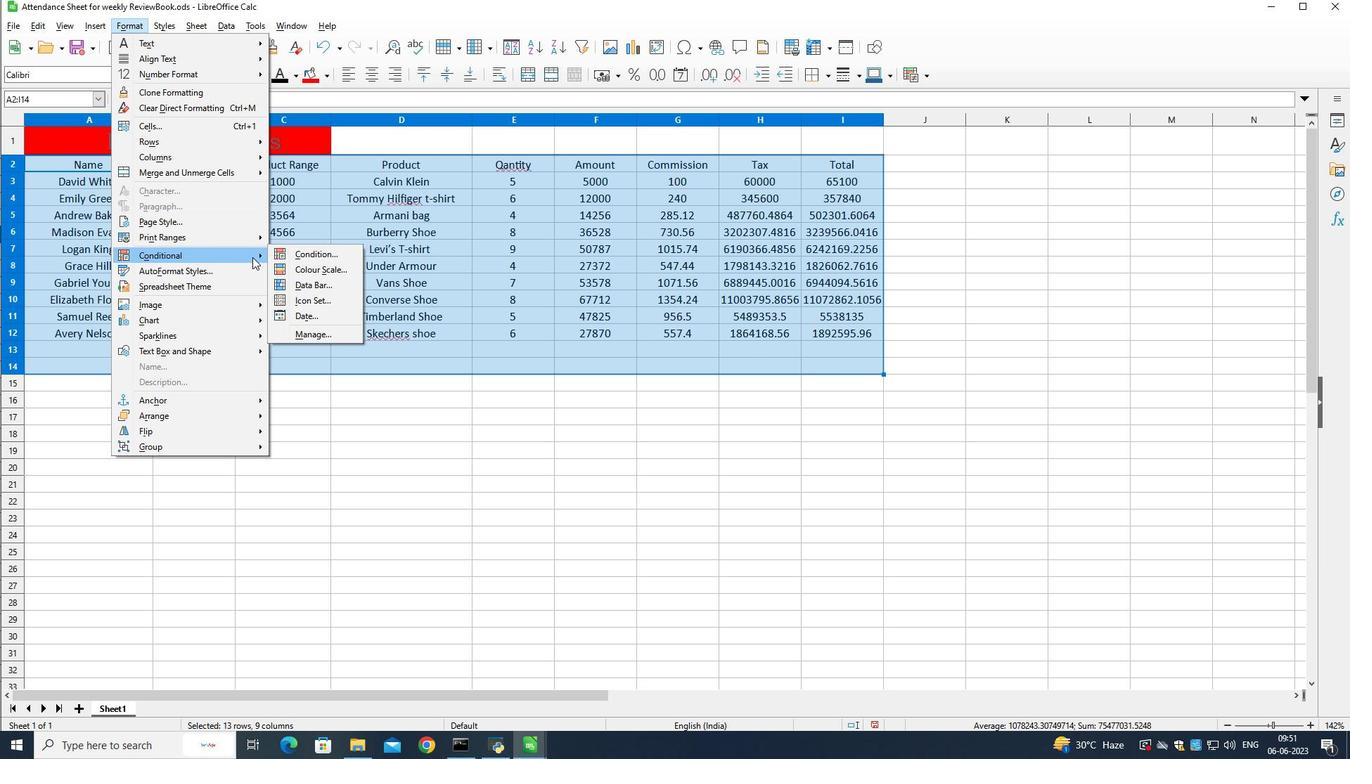 
Action: Mouse pressed left at (294, 260)
Screenshot: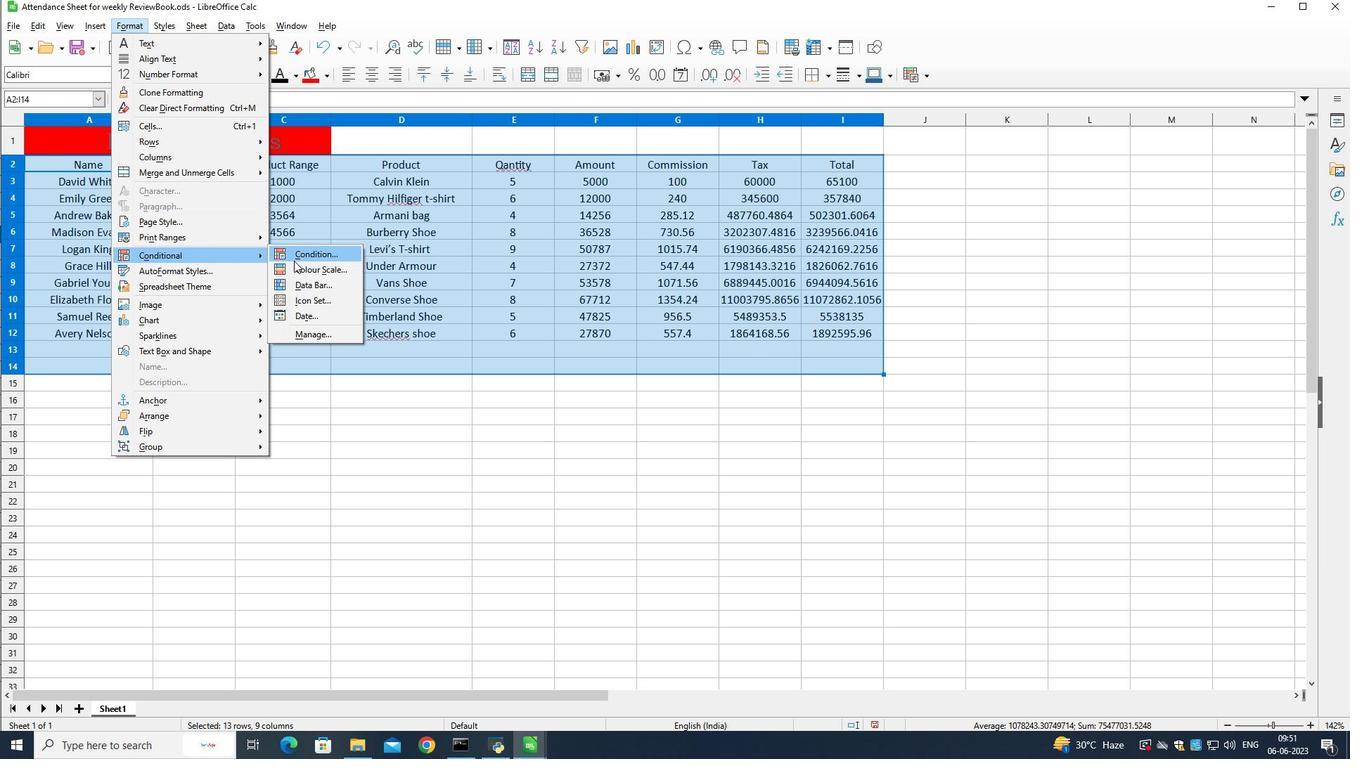 
Action: Mouse moved to (725, 229)
Screenshot: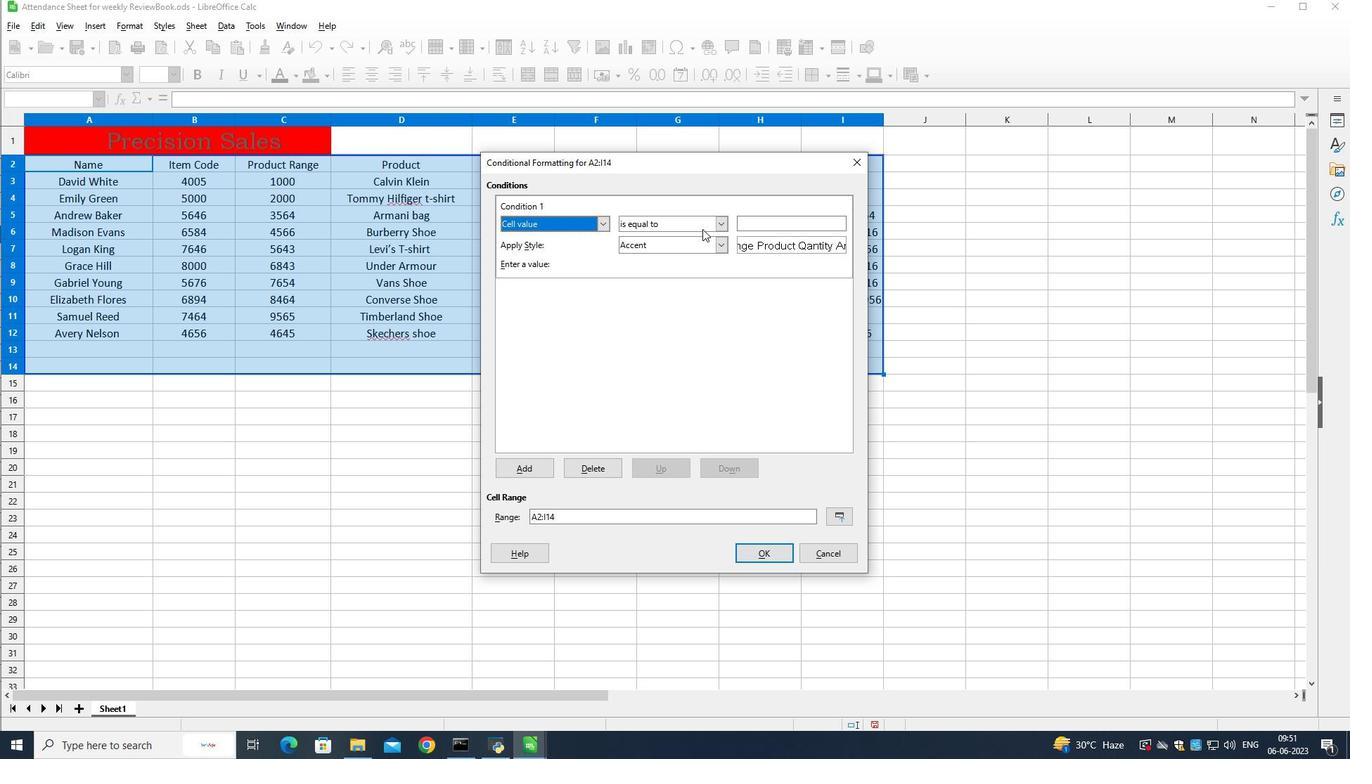 
Action: Mouse pressed left at (725, 229)
Screenshot: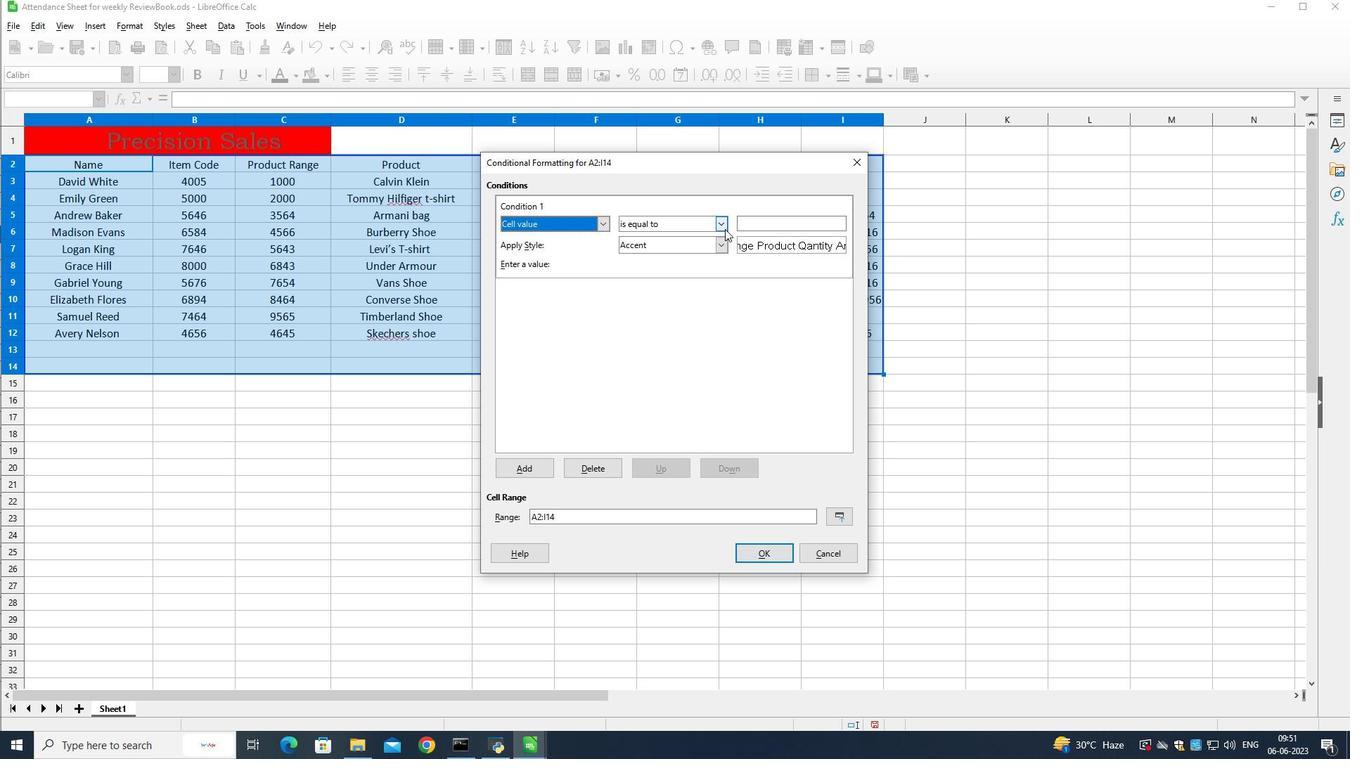 
Action: Mouse moved to (692, 249)
Screenshot: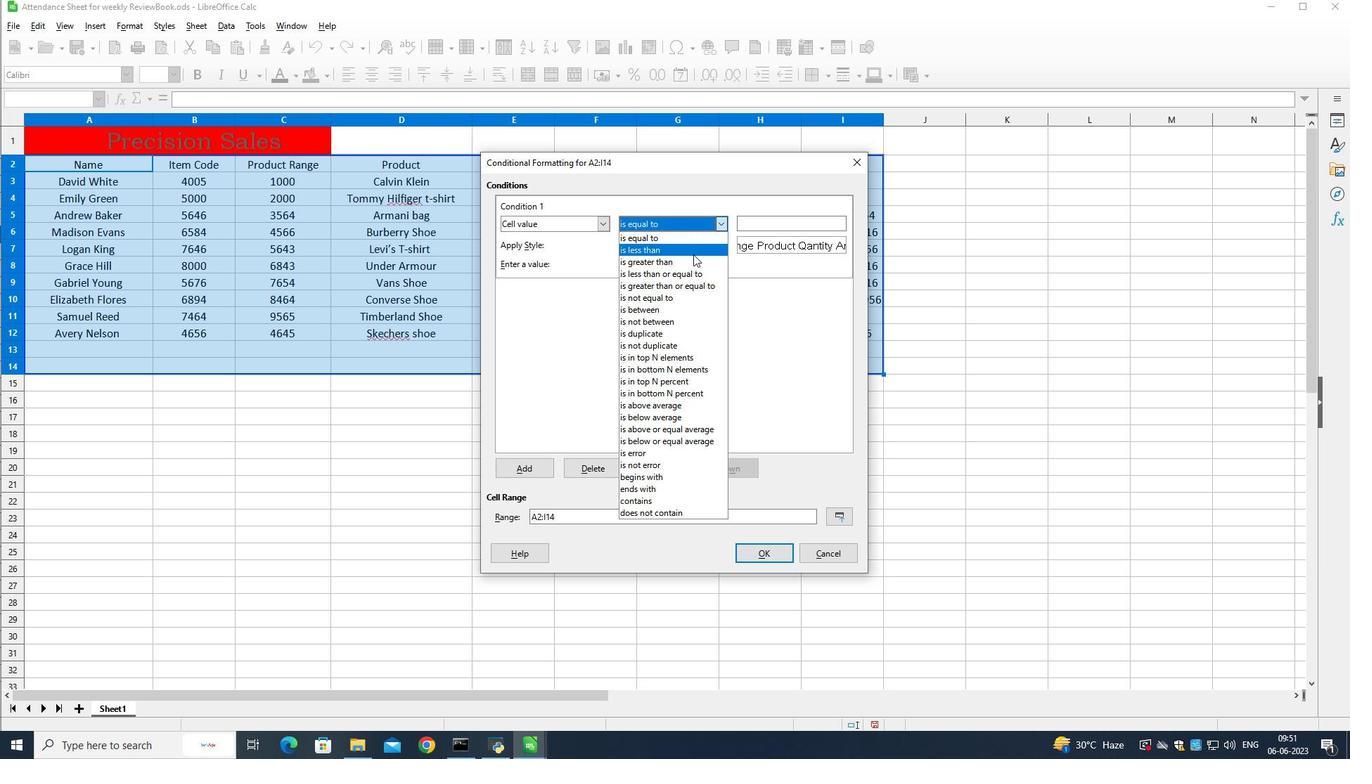 
Action: Mouse pressed left at (692, 249)
Screenshot: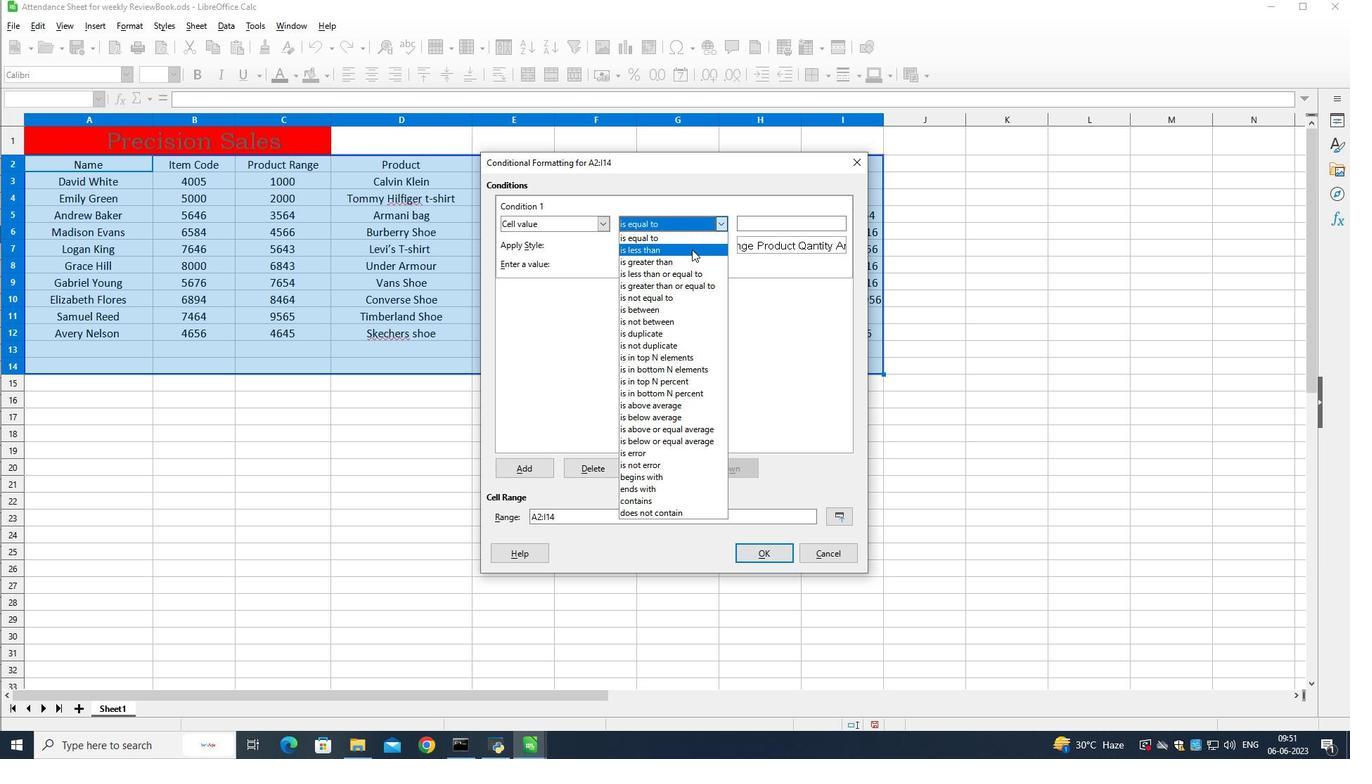 
Action: Mouse moved to (751, 223)
Screenshot: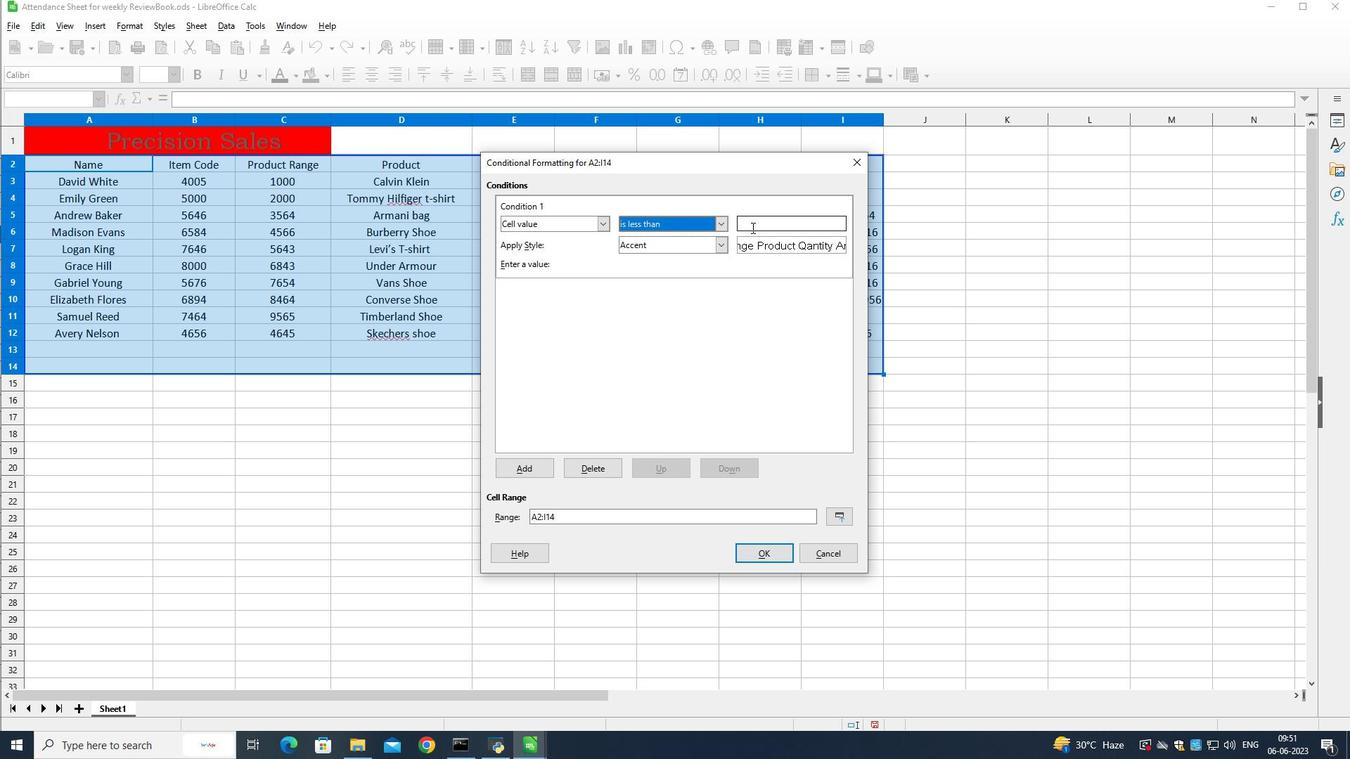 
Action: Mouse pressed left at (751, 223)
Screenshot: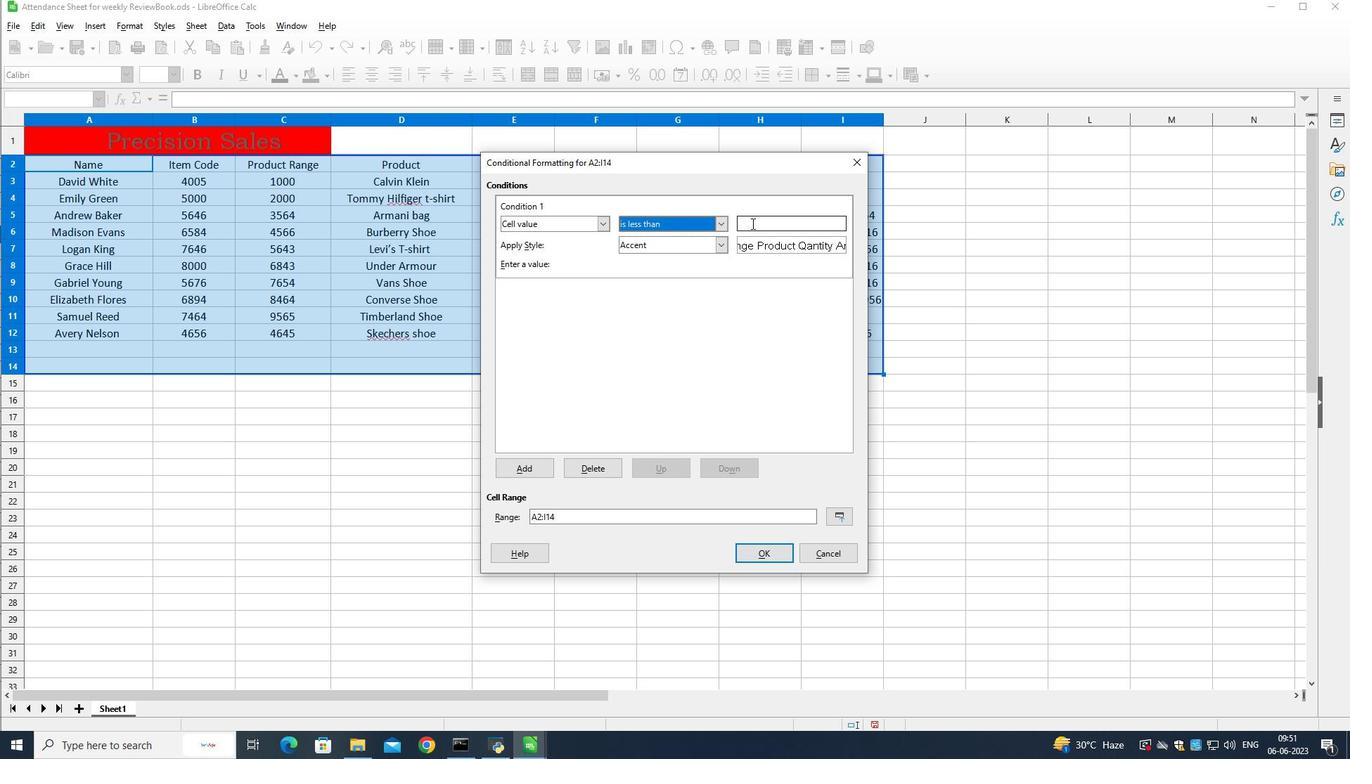 
Action: Key pressed 5
Screenshot: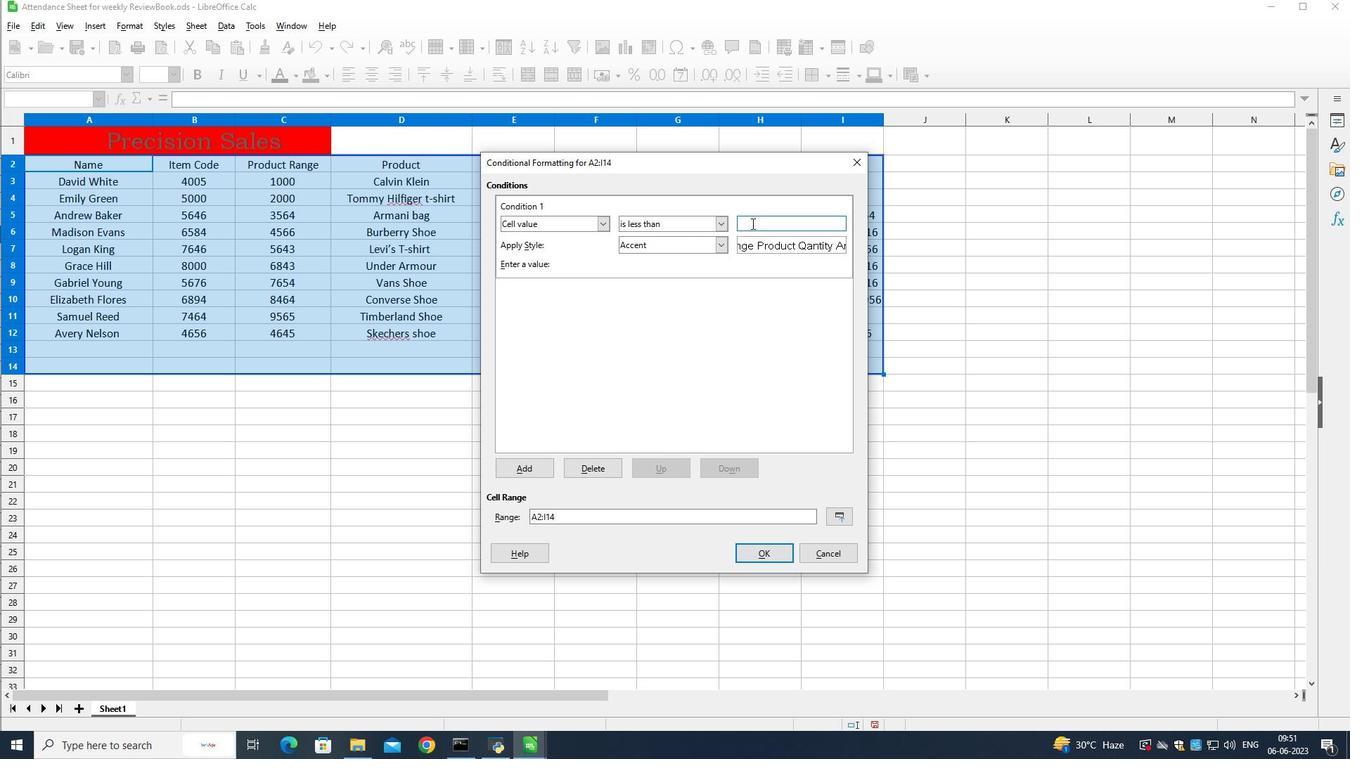 
Action: Mouse moved to (753, 554)
Screenshot: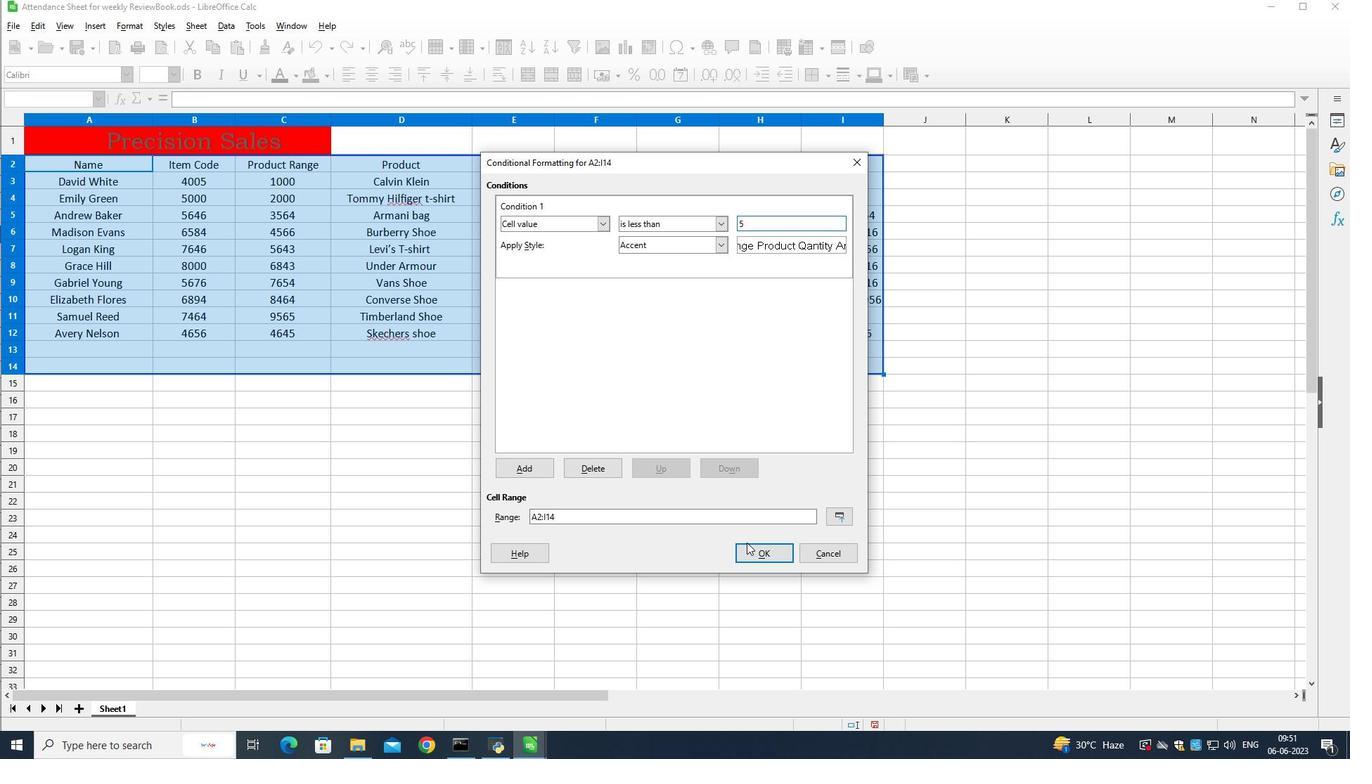 
Action: Mouse pressed left at (753, 554)
Screenshot: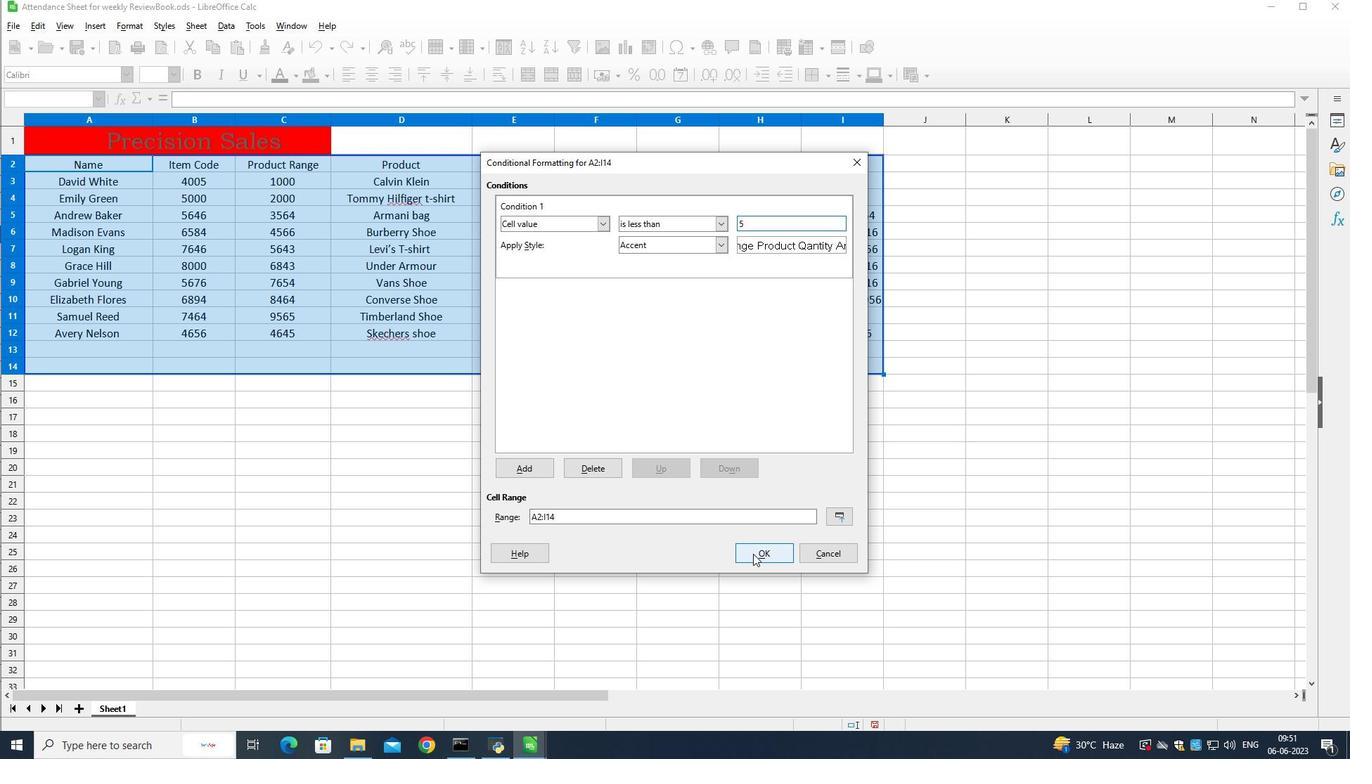 
Action: Mouse moved to (138, 21)
Screenshot: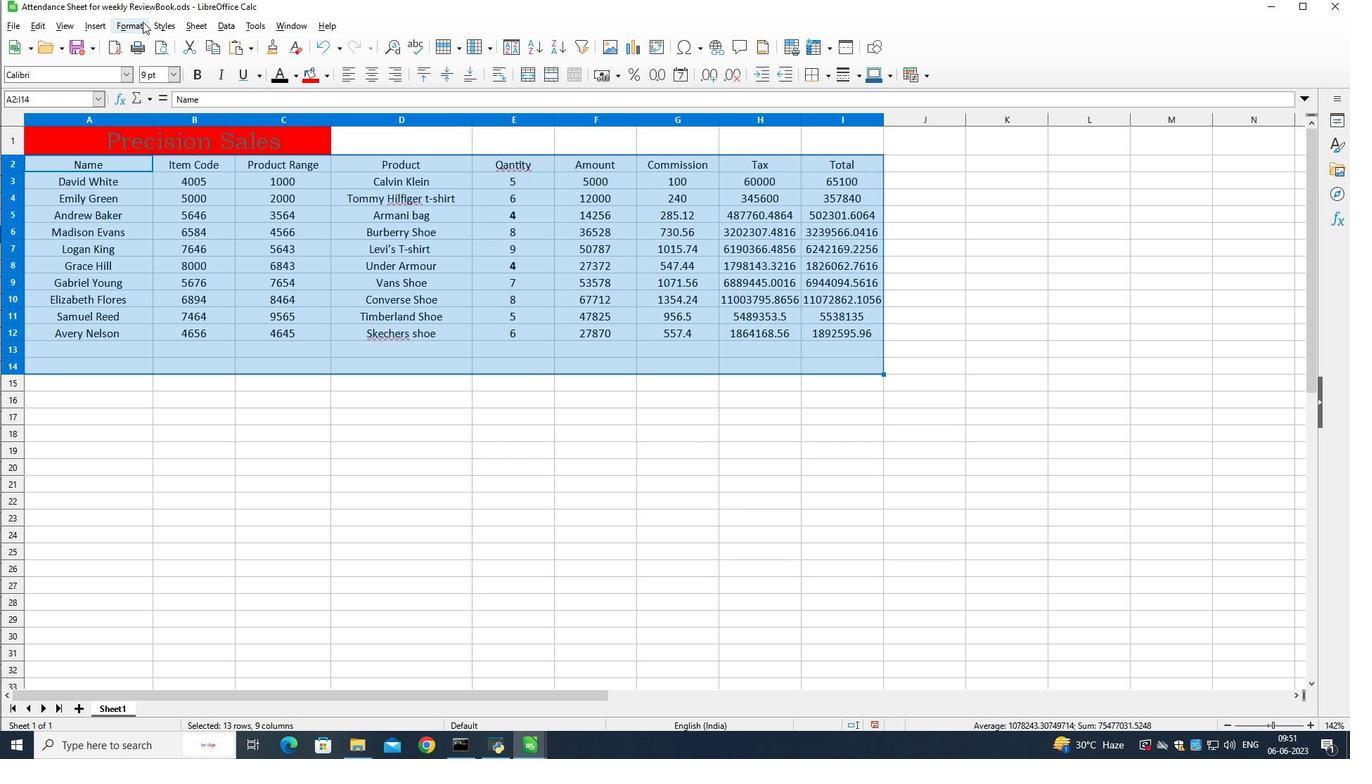 
Action: Mouse pressed left at (138, 21)
Screenshot: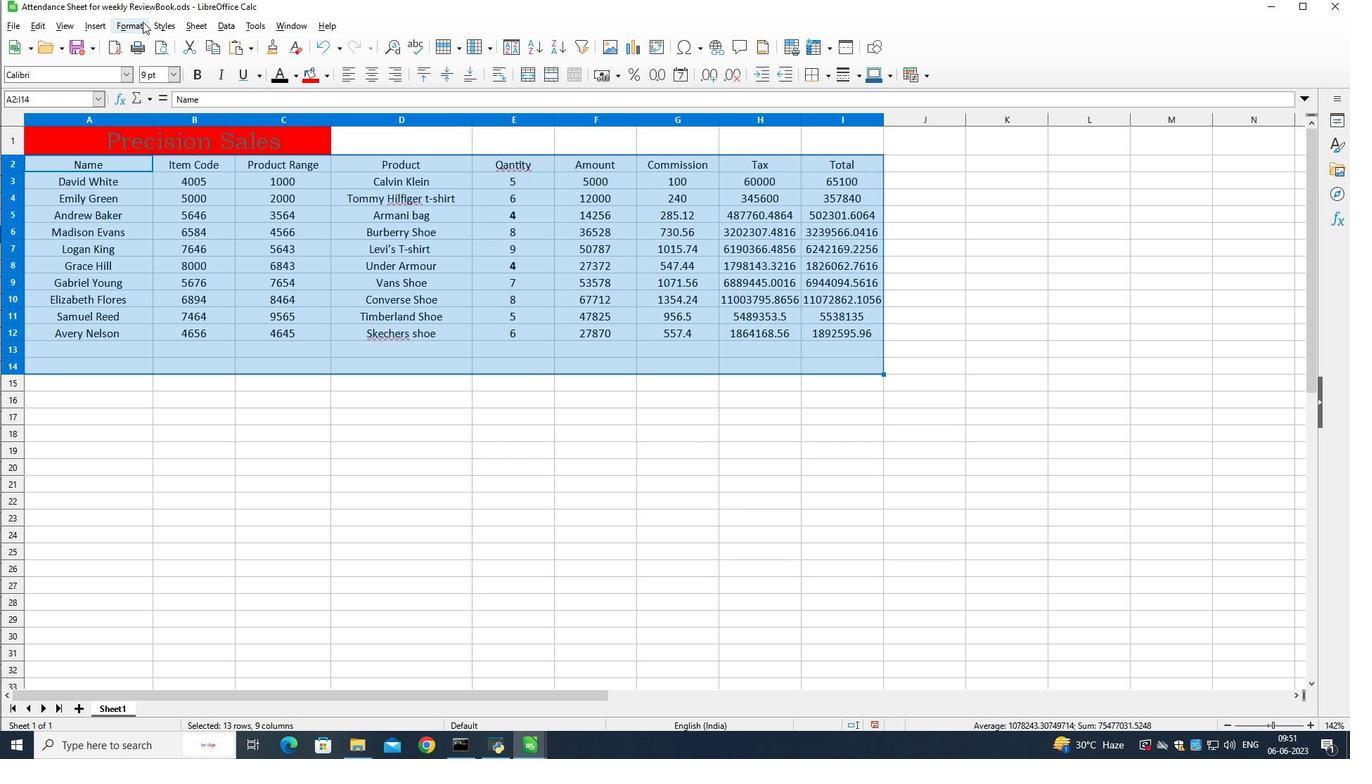 
Action: Mouse moved to (316, 270)
Screenshot: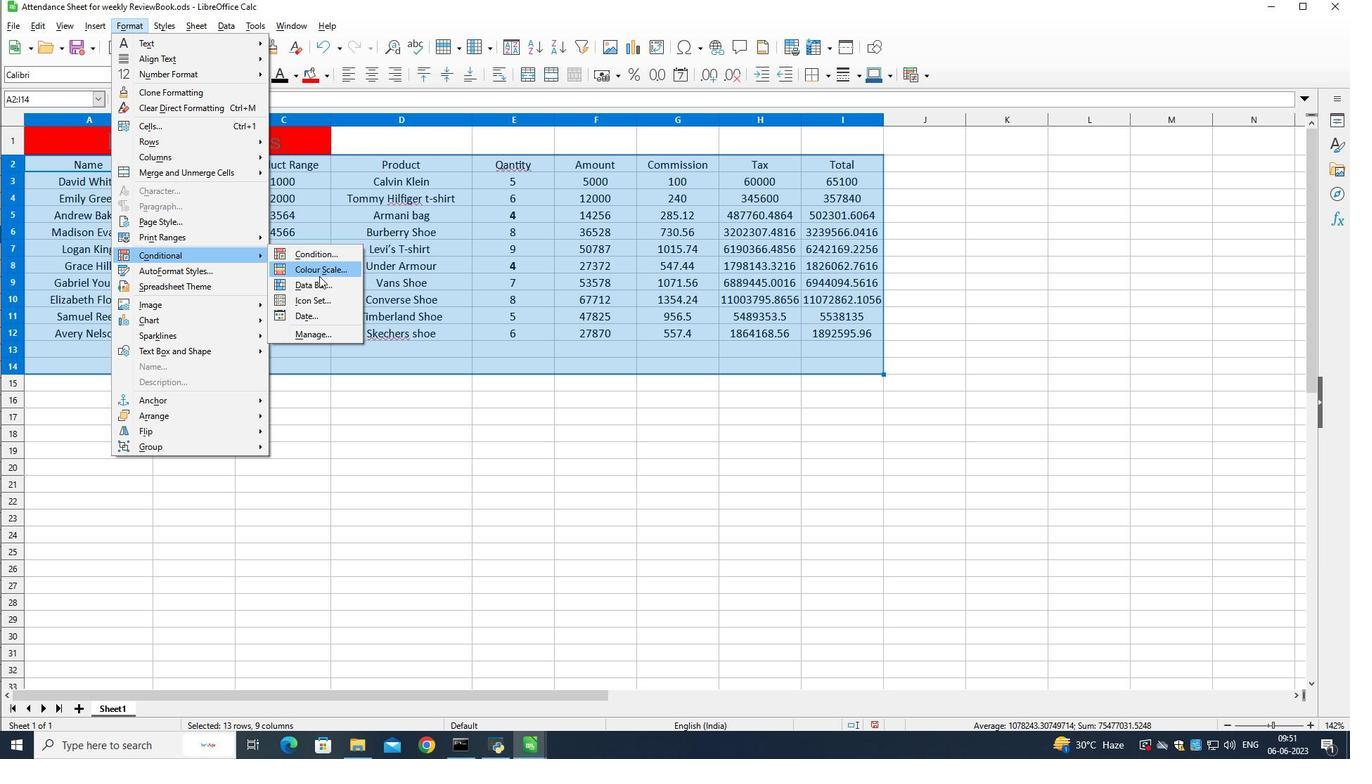 
Action: Mouse pressed left at (316, 270)
Screenshot: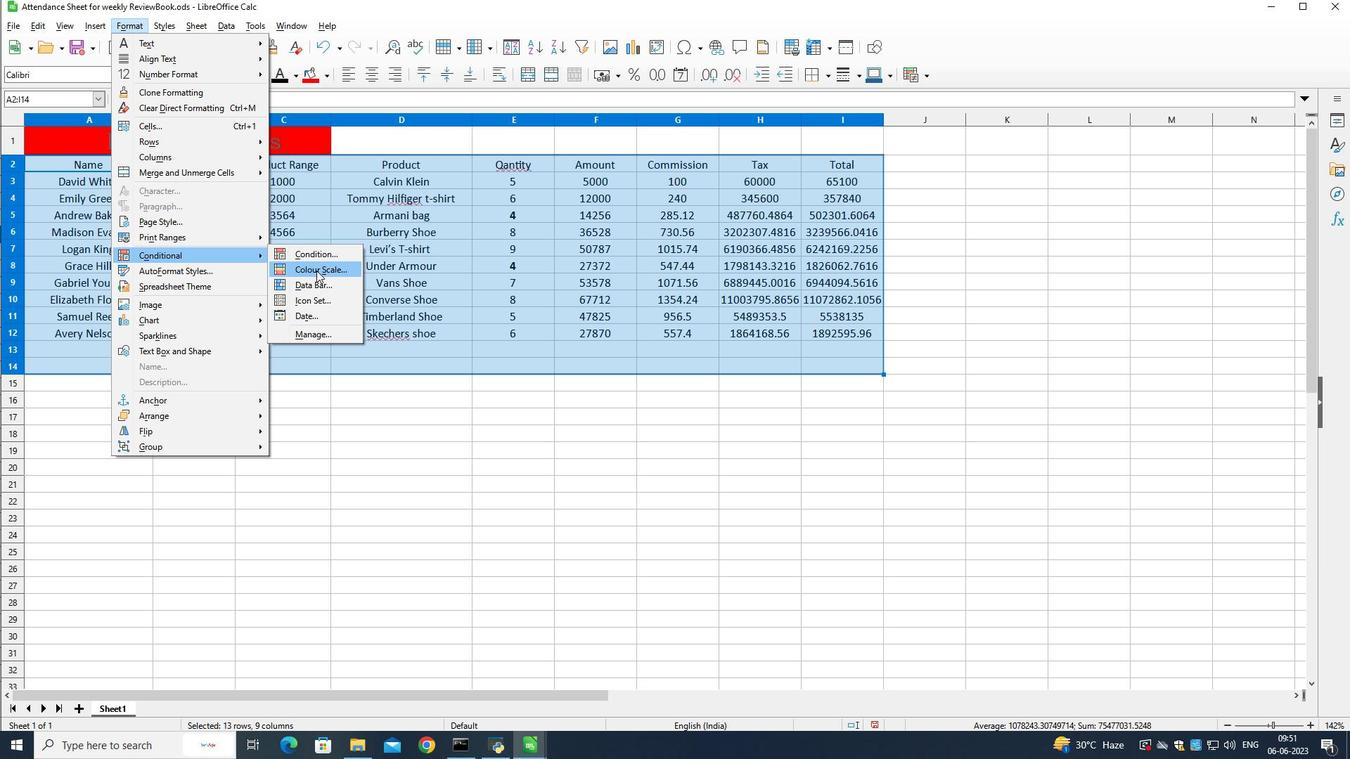 
Action: Mouse moved to (599, 220)
Screenshot: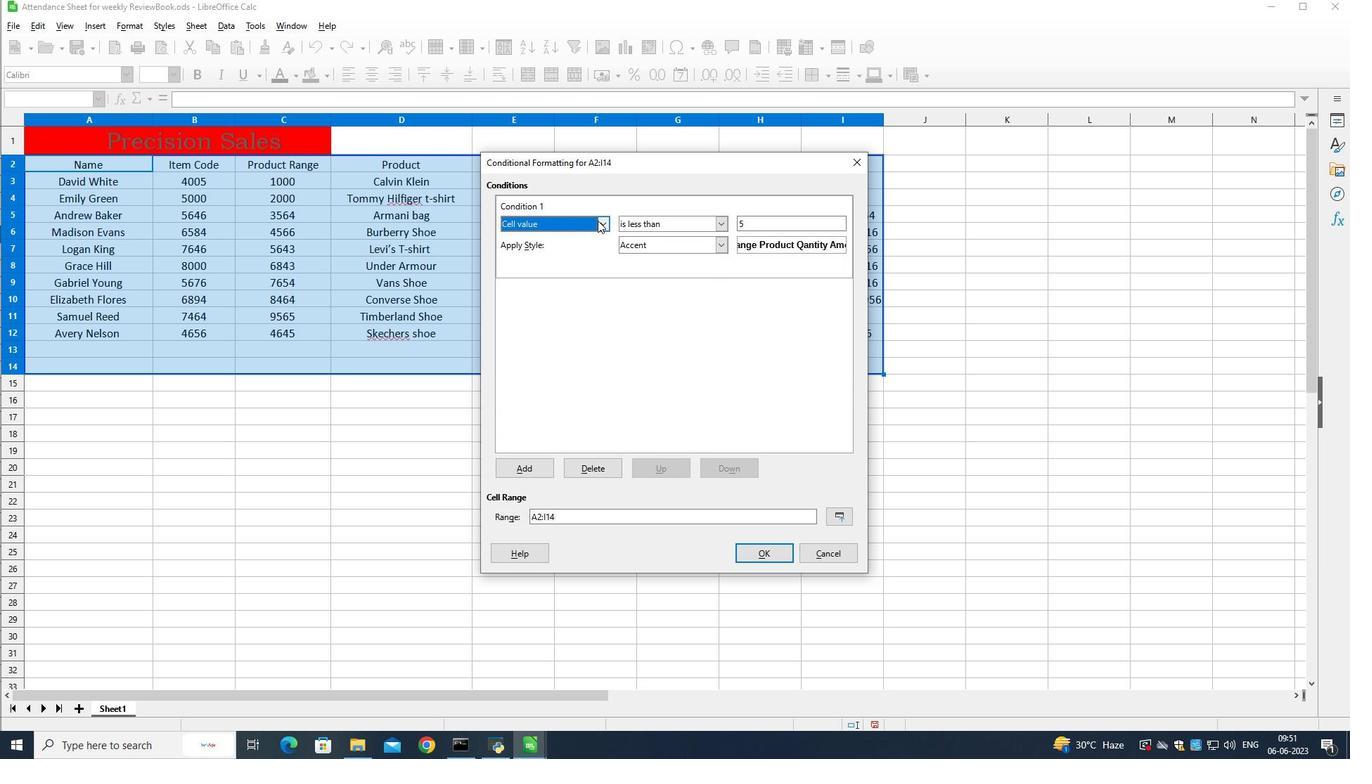 
Action: Mouse pressed left at (599, 220)
Screenshot: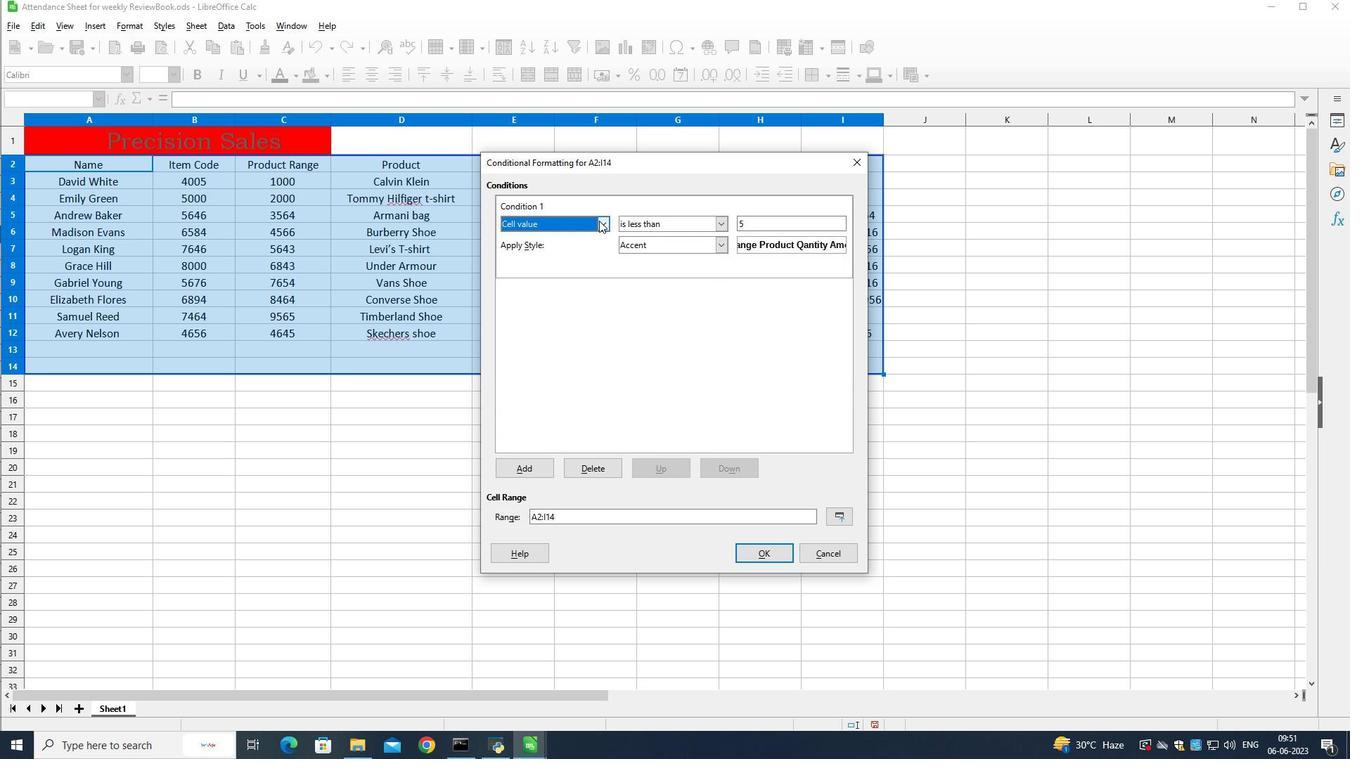 
Action: Mouse moved to (586, 238)
Screenshot: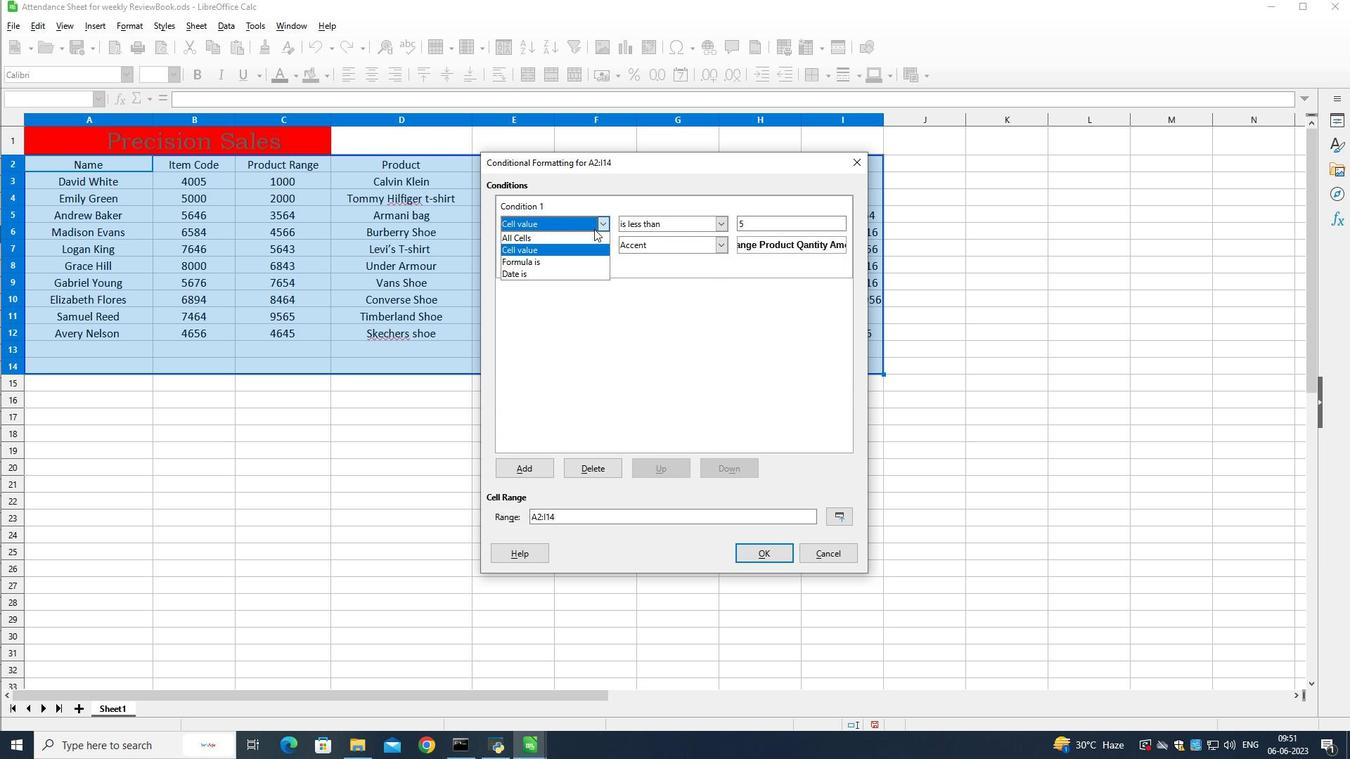 
Action: Mouse pressed left at (586, 238)
Screenshot: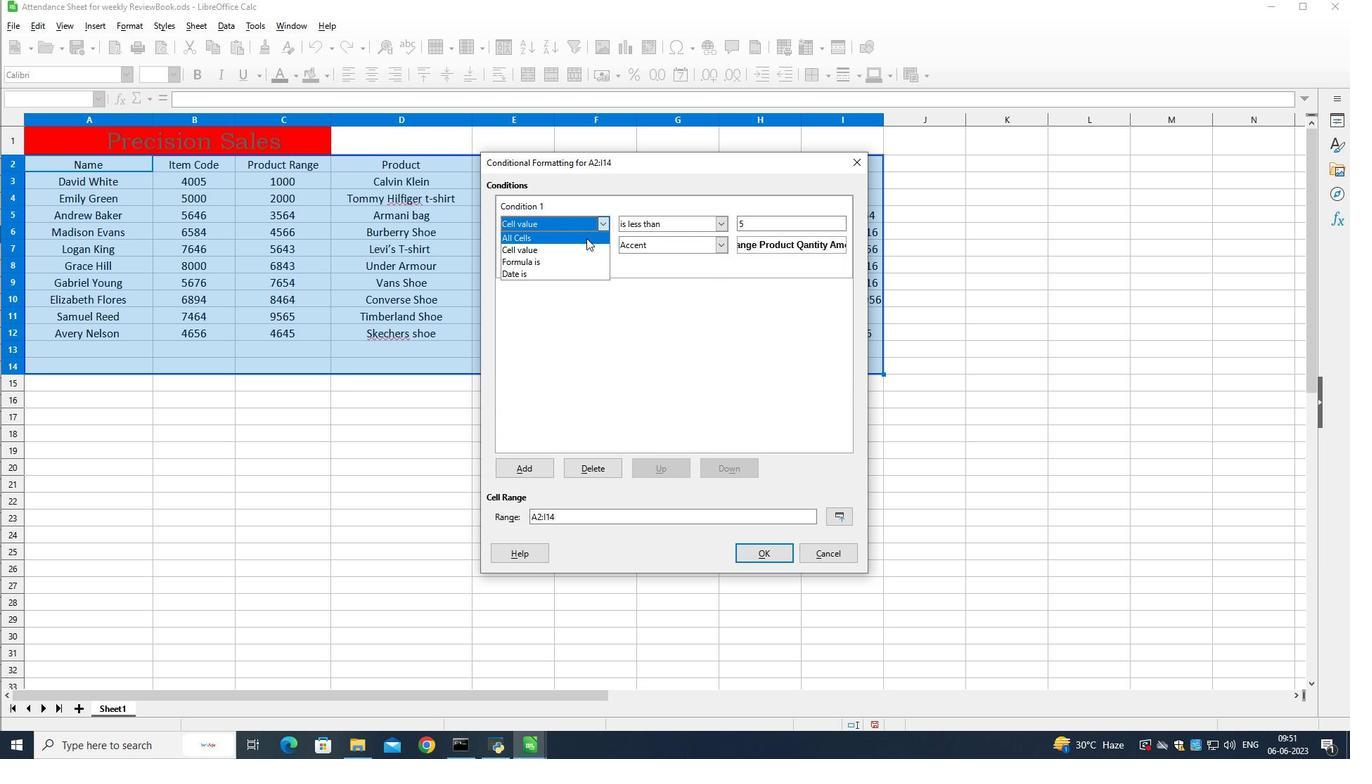 
Action: Mouse moved to (597, 298)
Screenshot: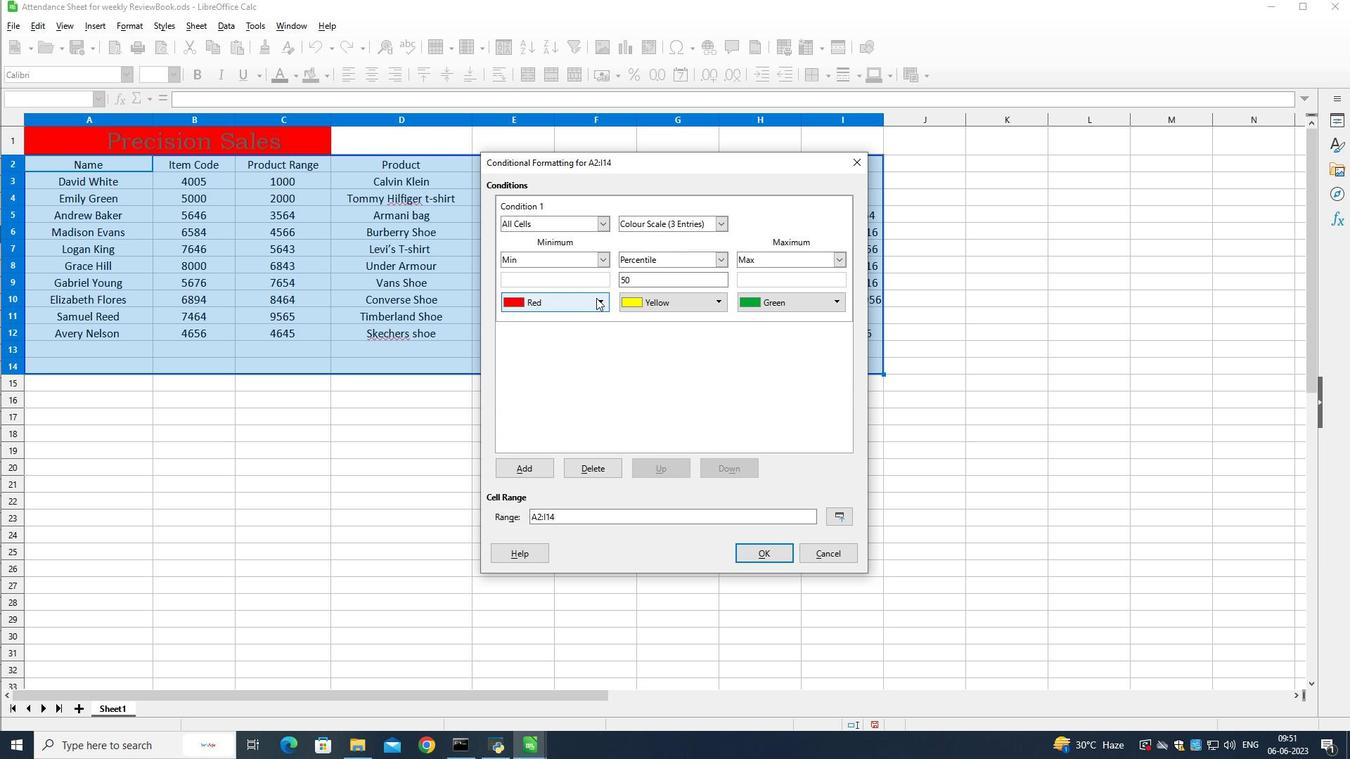 
Action: Mouse pressed left at (597, 298)
Screenshot: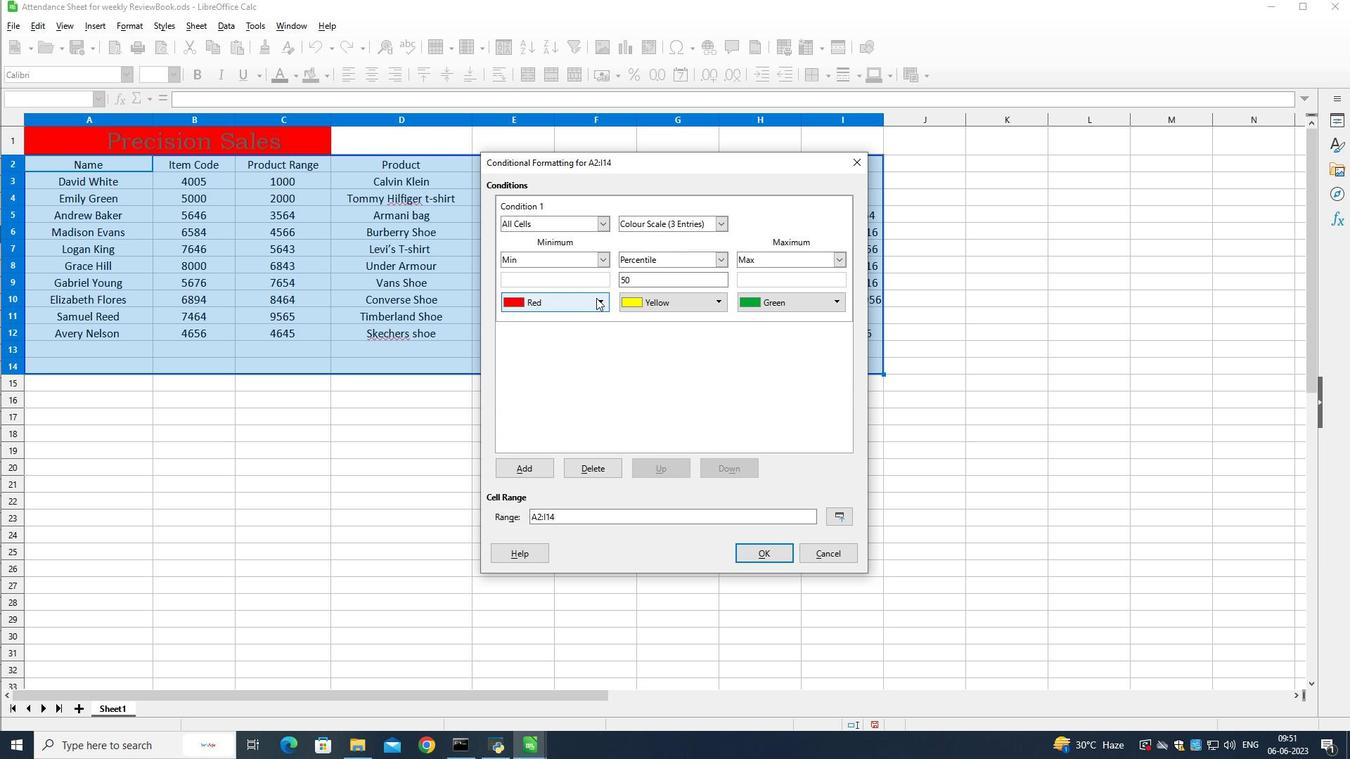 
Action: Mouse moved to (642, 324)
Screenshot: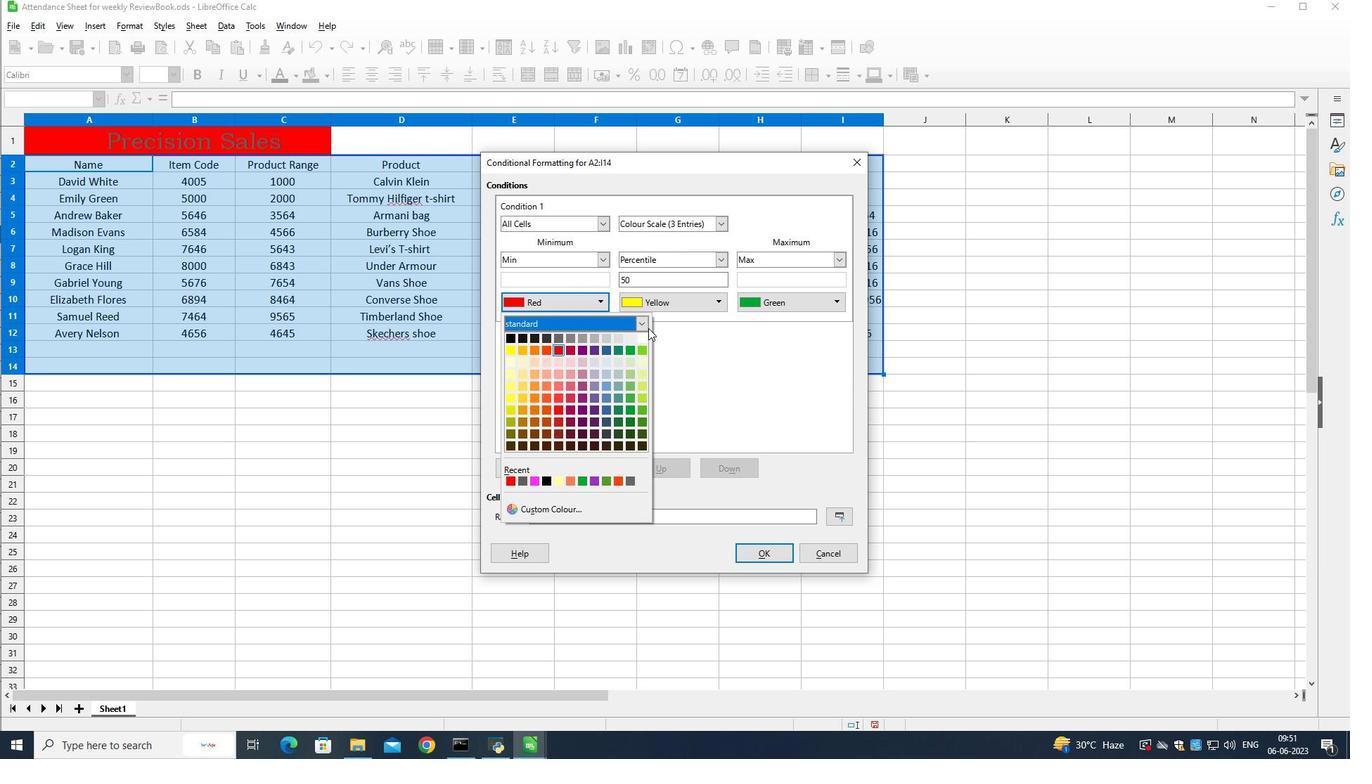 
Action: Mouse pressed left at (642, 324)
Screenshot: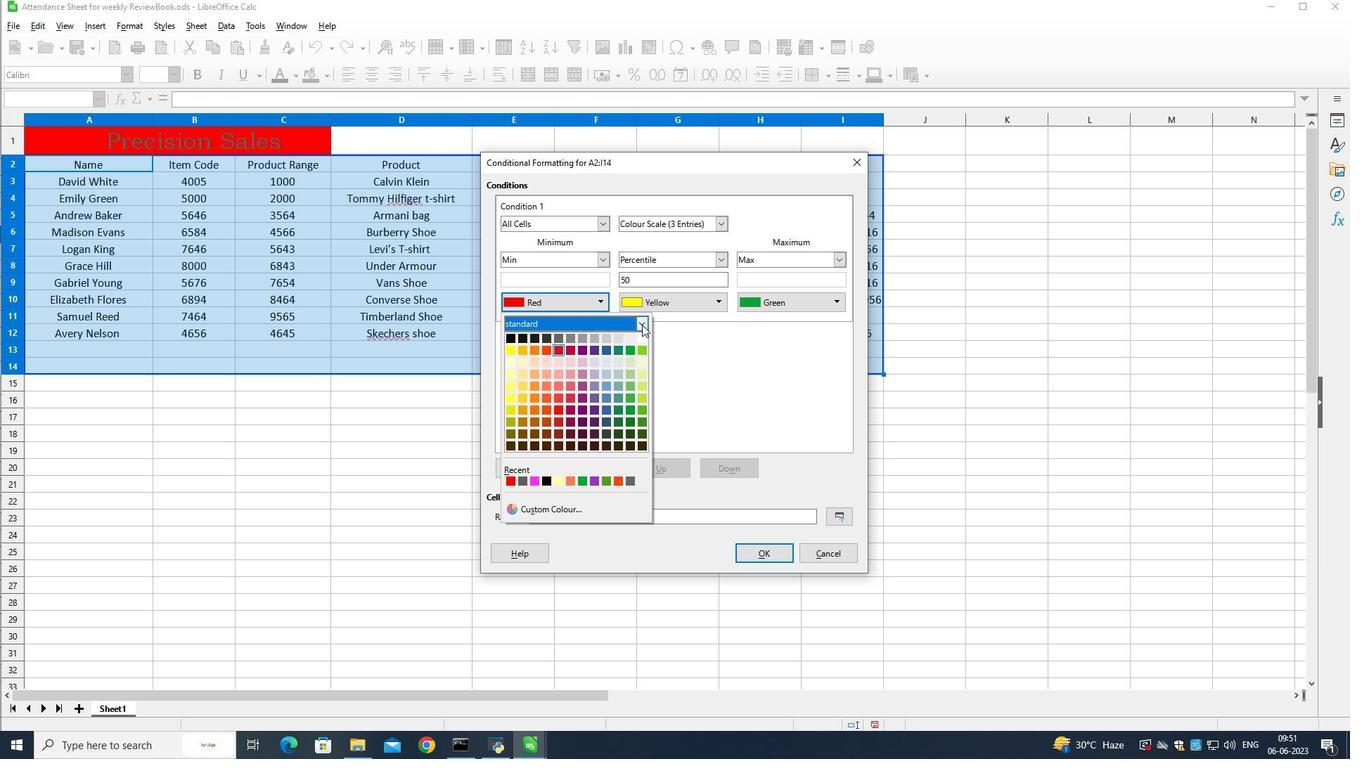 
Action: Mouse moved to (631, 348)
Screenshot: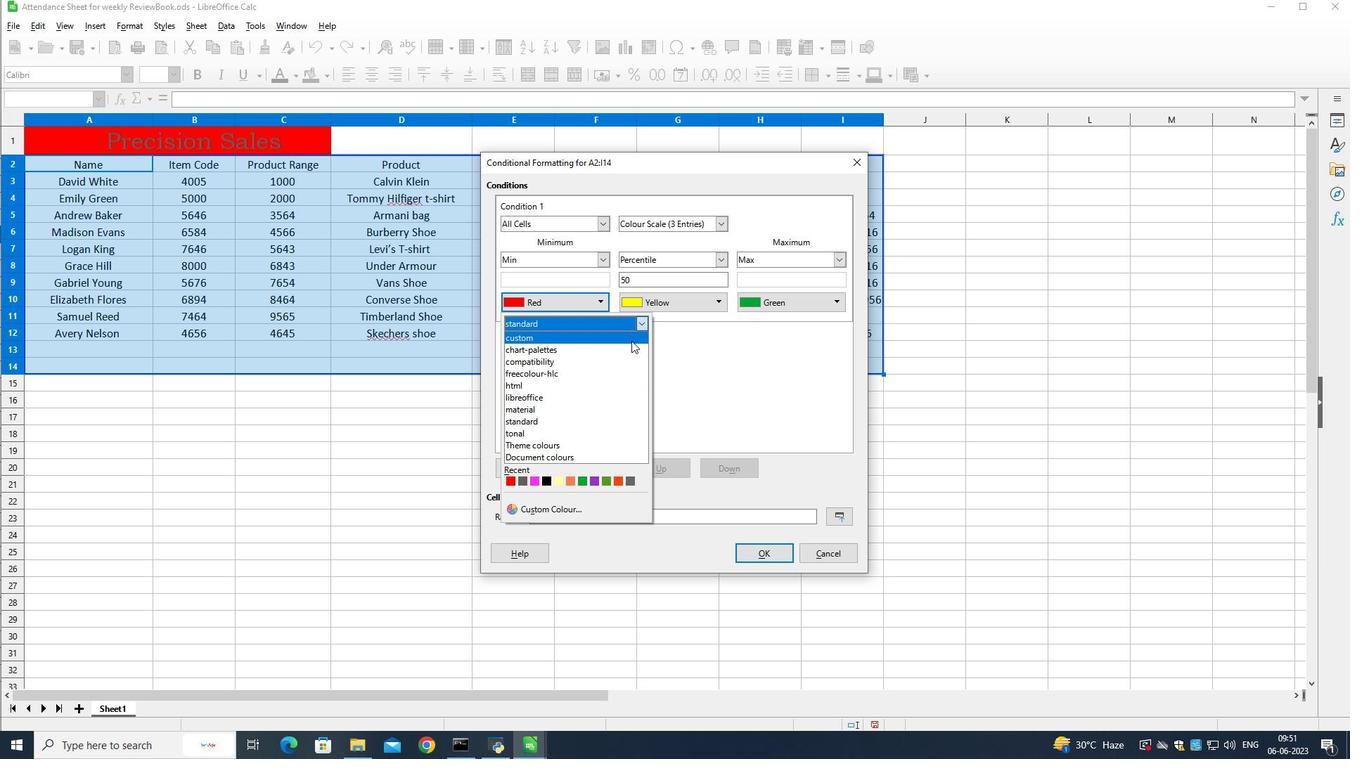 
Action: Mouse pressed left at (631, 348)
Screenshot: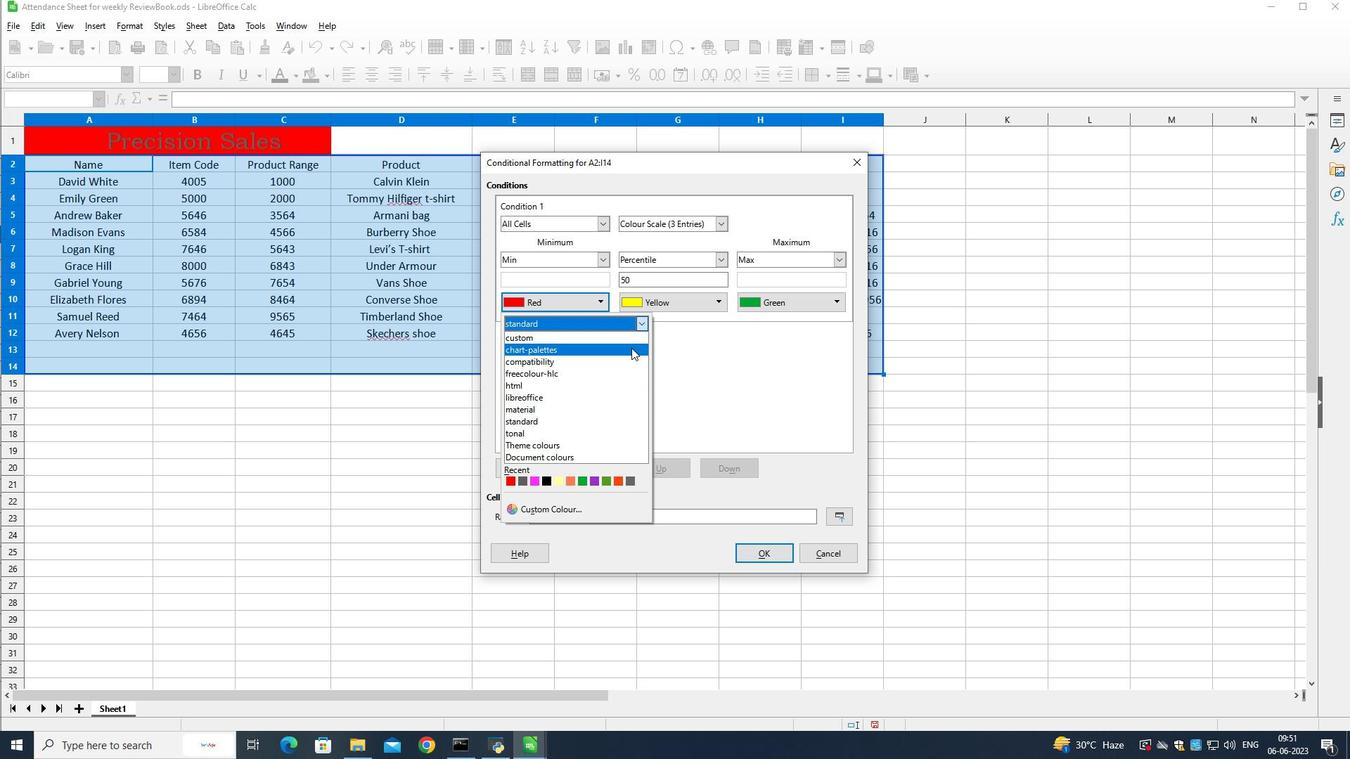 
Action: Mouse moved to (595, 337)
Screenshot: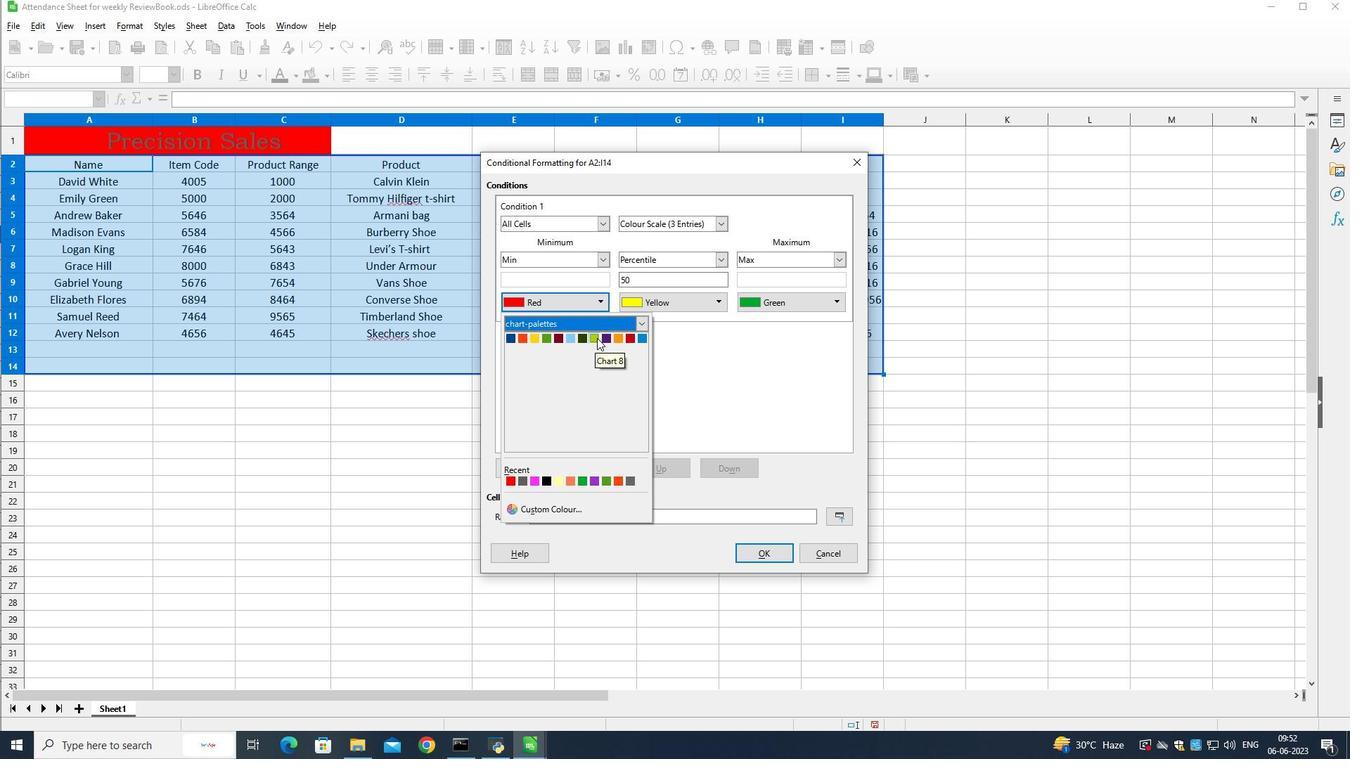 
Action: Mouse pressed left at (595, 337)
Screenshot: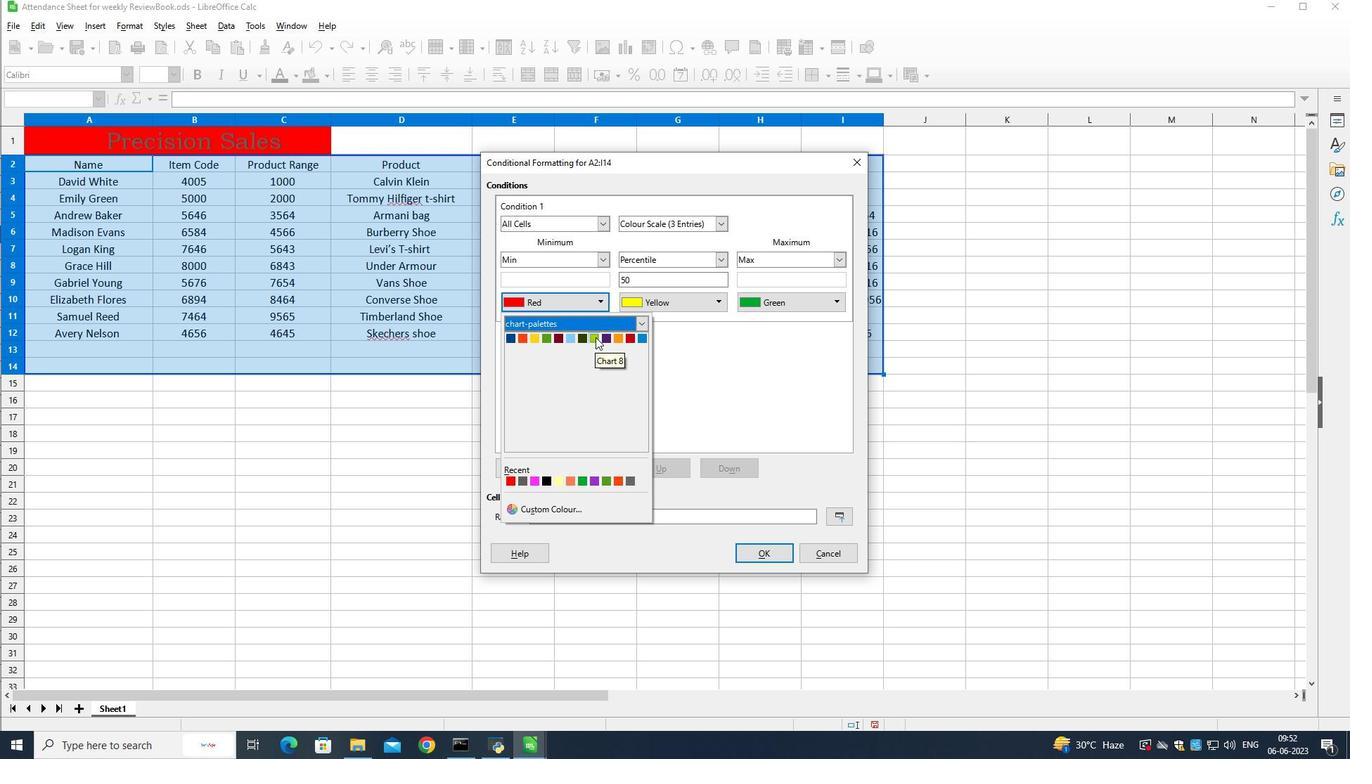 
Action: Mouse moved to (771, 555)
Screenshot: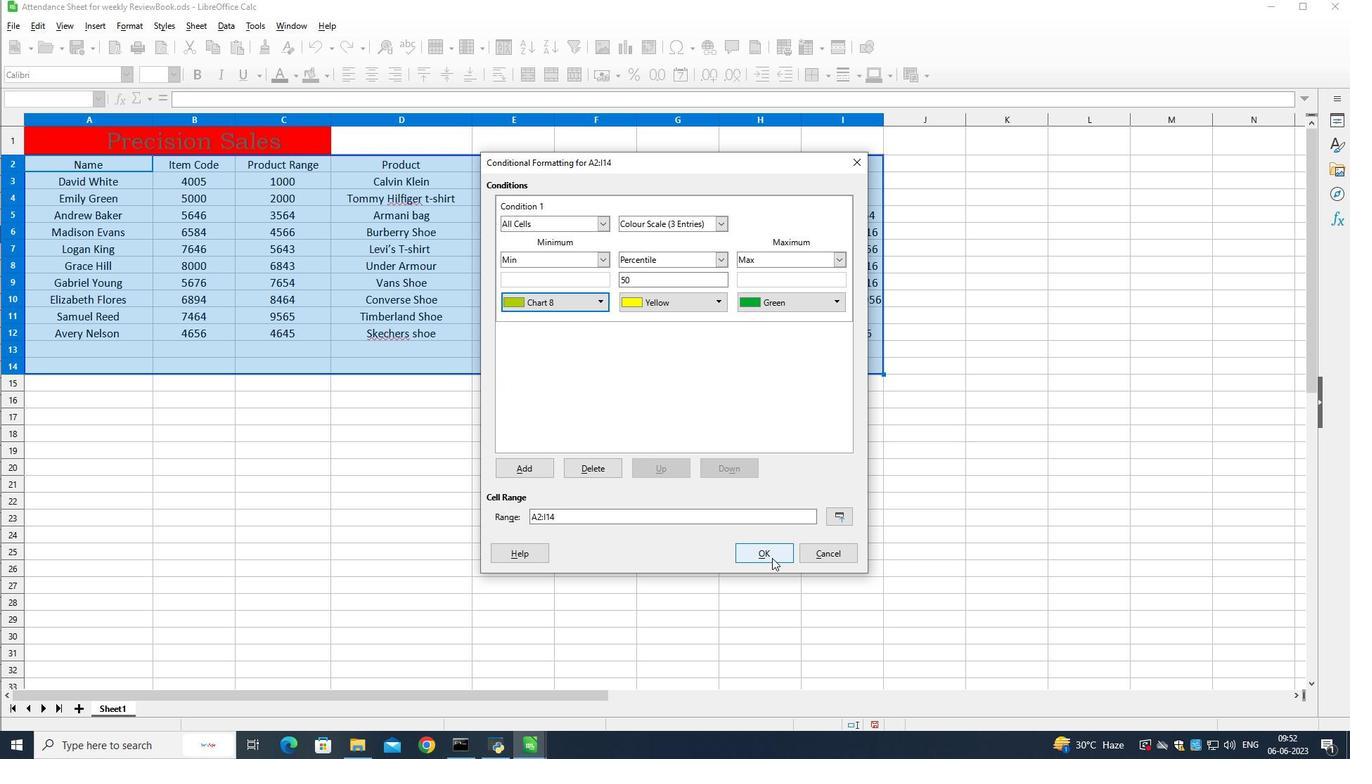 
Action: Mouse pressed left at (771, 555)
Screenshot: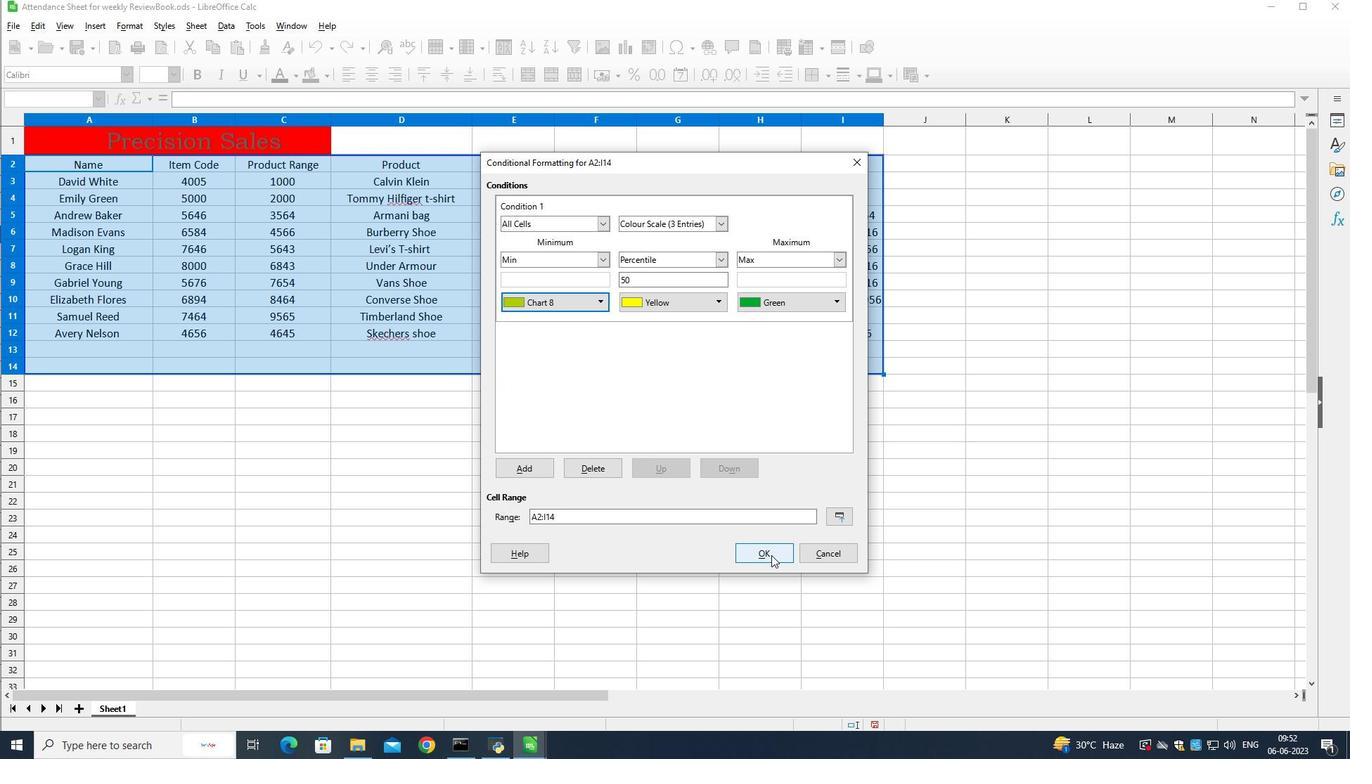 
Action: Mouse moved to (740, 468)
Screenshot: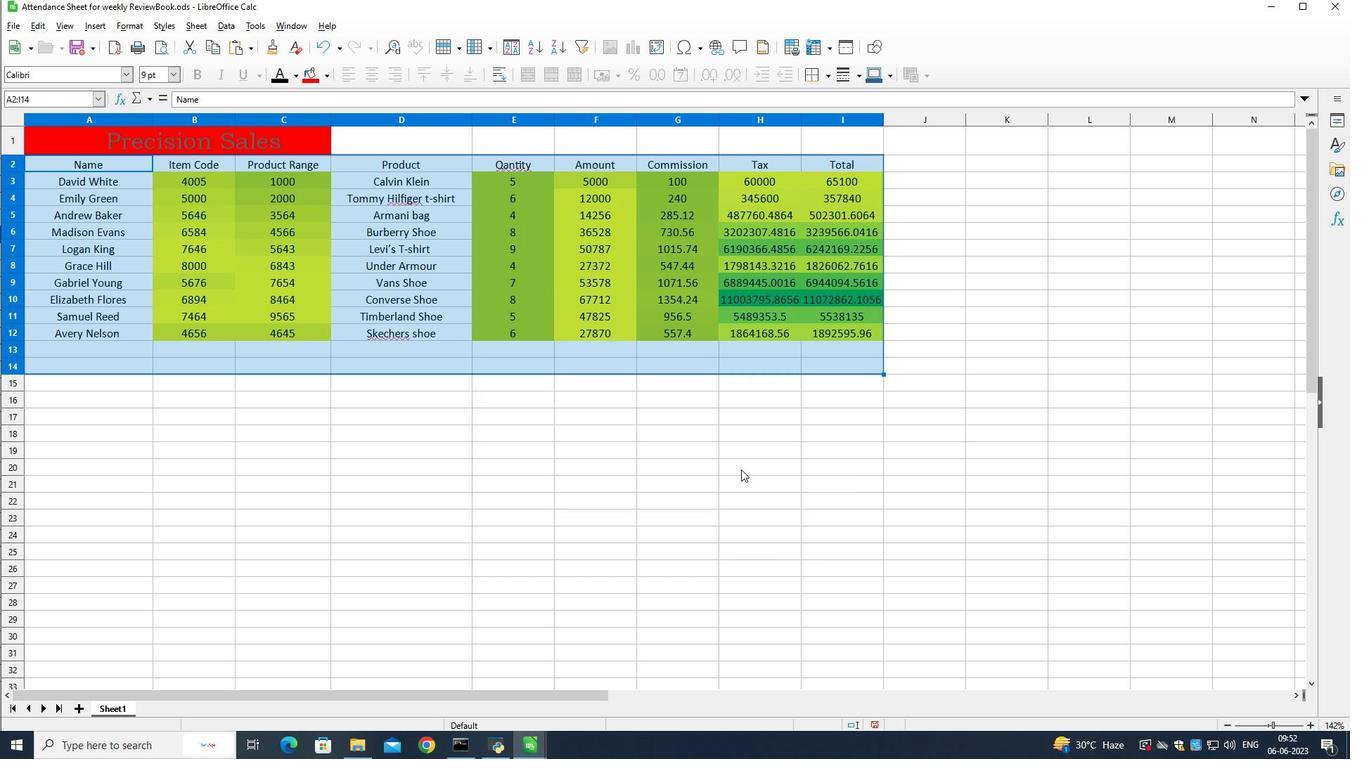 
Action: Mouse pressed left at (740, 468)
Screenshot: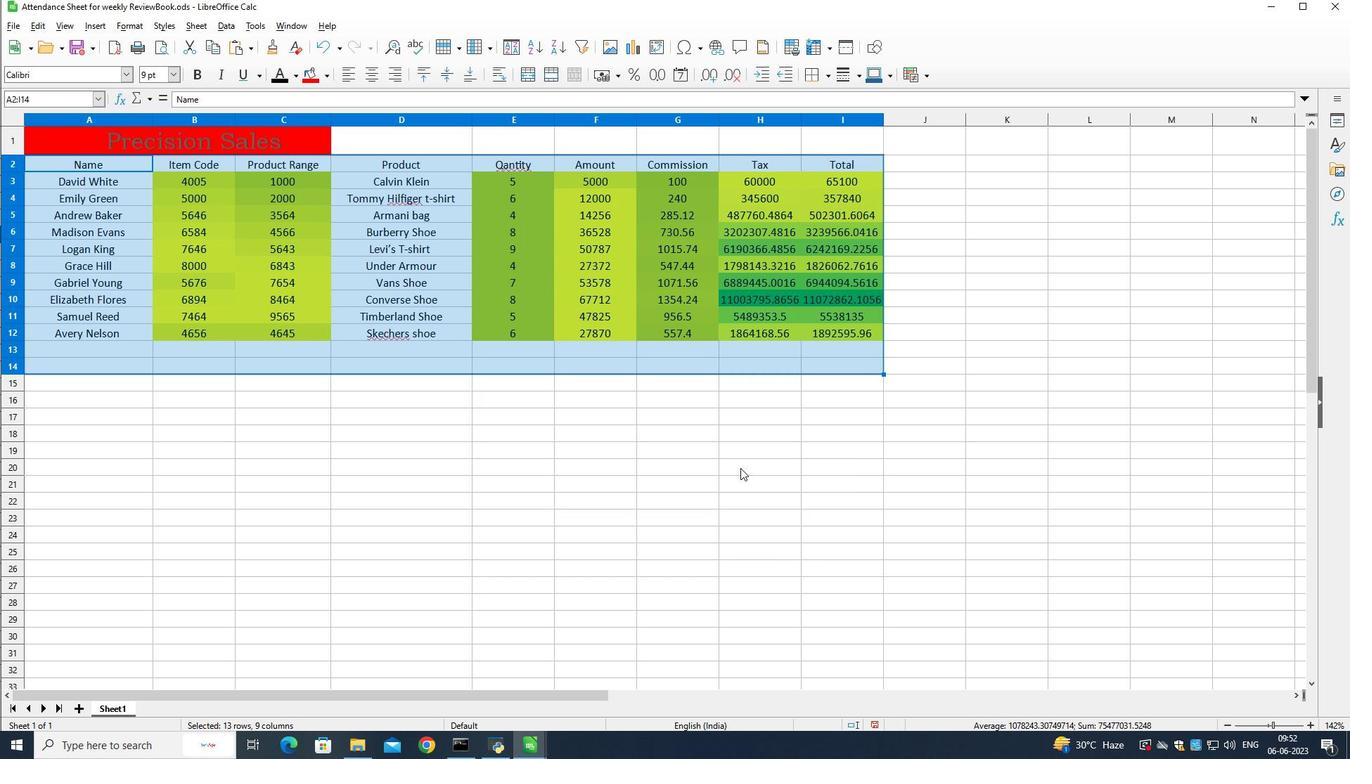 
Action: Mouse moved to (996, 359)
Screenshot: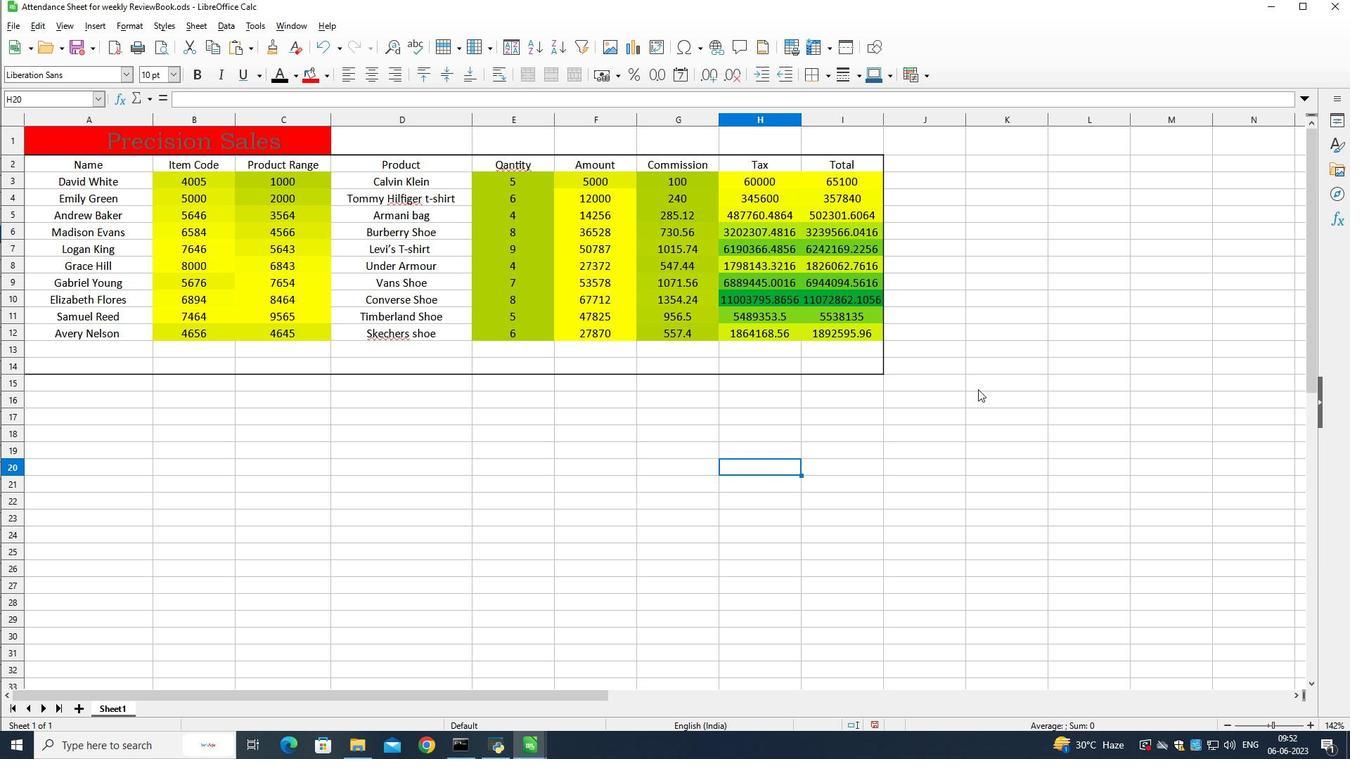 
Action: Mouse pressed left at (996, 359)
Screenshot: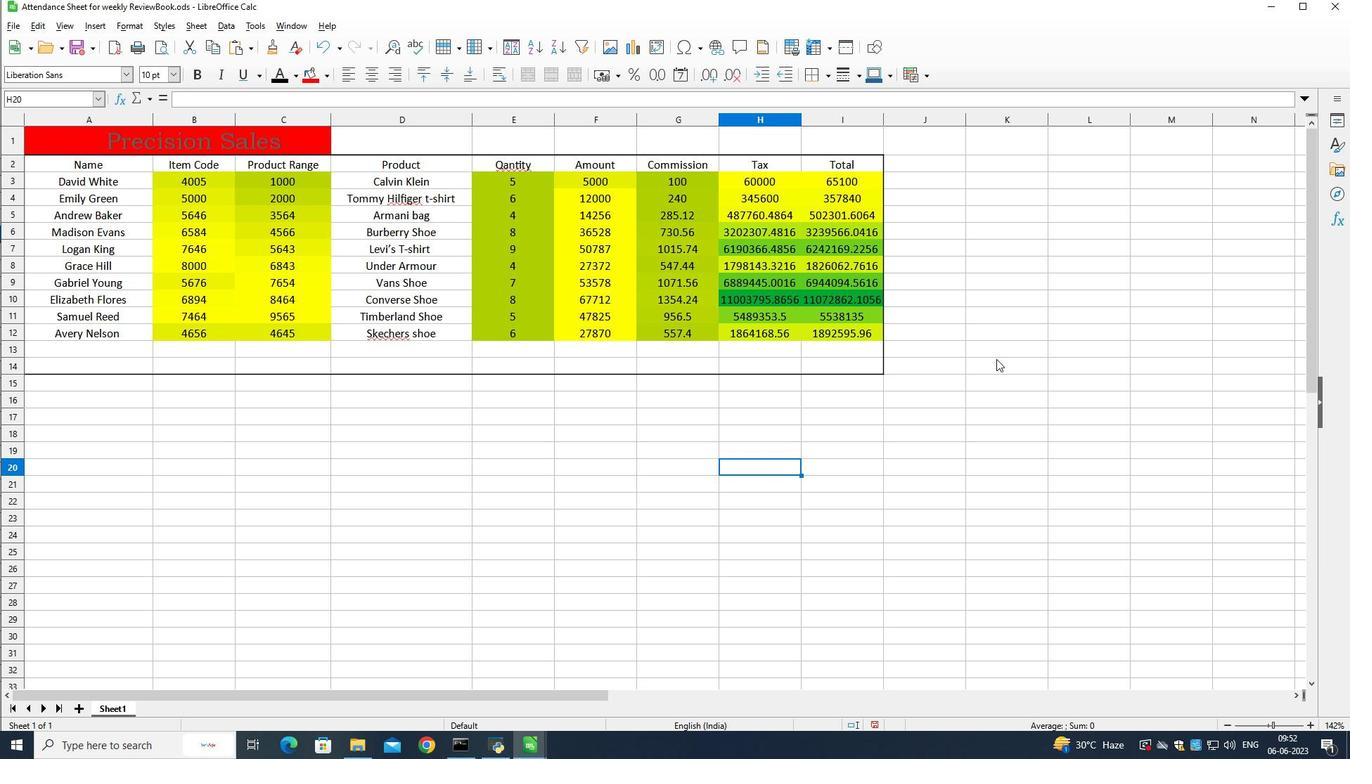 
